 Task: Find out the meaning of "PITI" in the real estate glossary.
Action: Mouse moved to (621, 251)
Screenshot: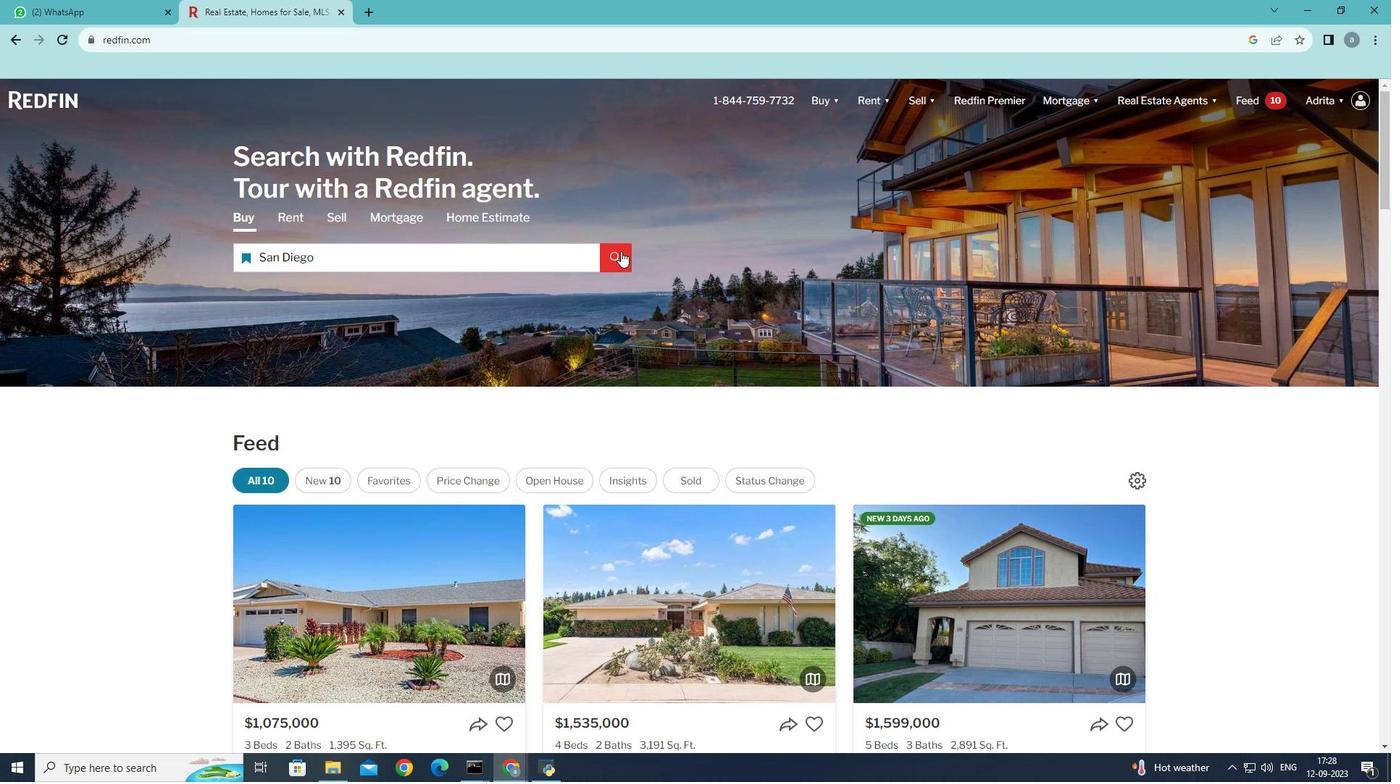 
Action: Mouse pressed left at (621, 251)
Screenshot: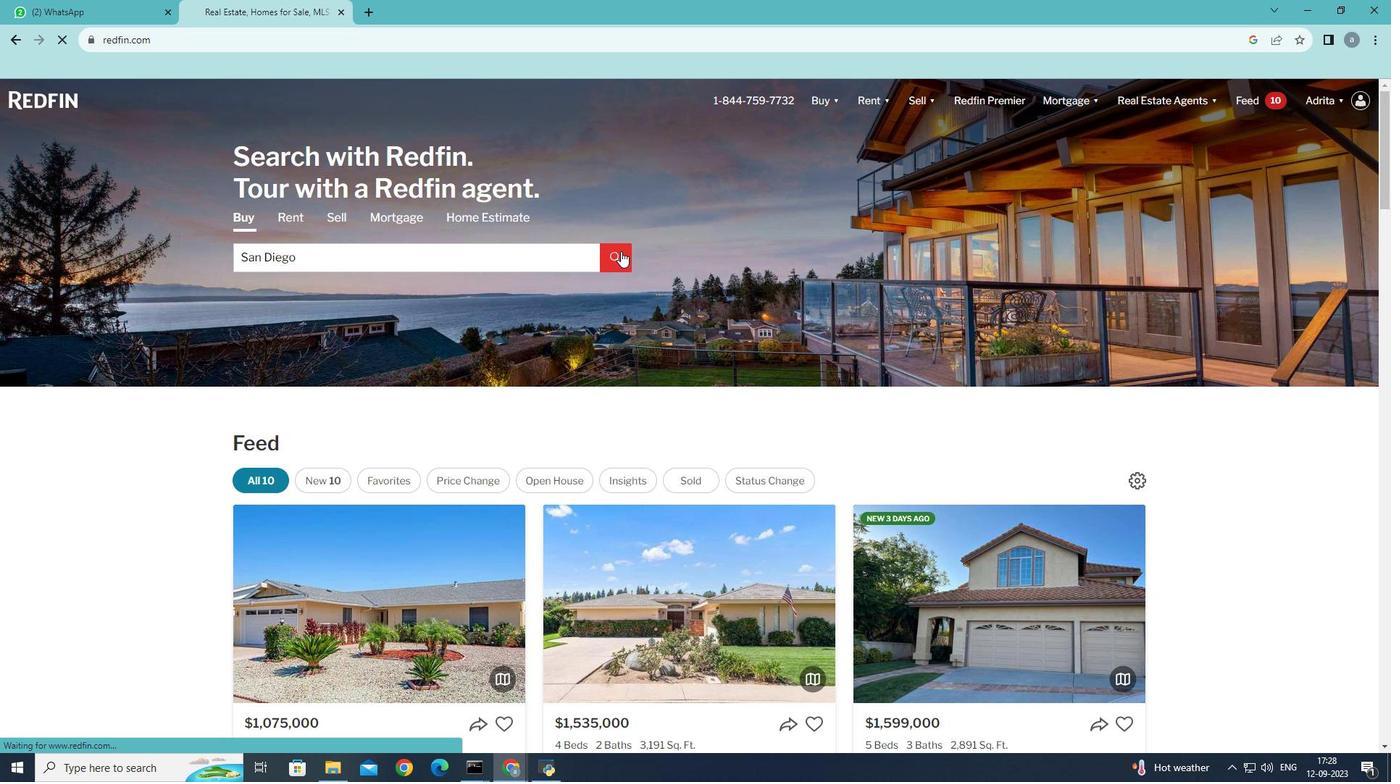 
Action: Mouse moved to (880, 210)
Screenshot: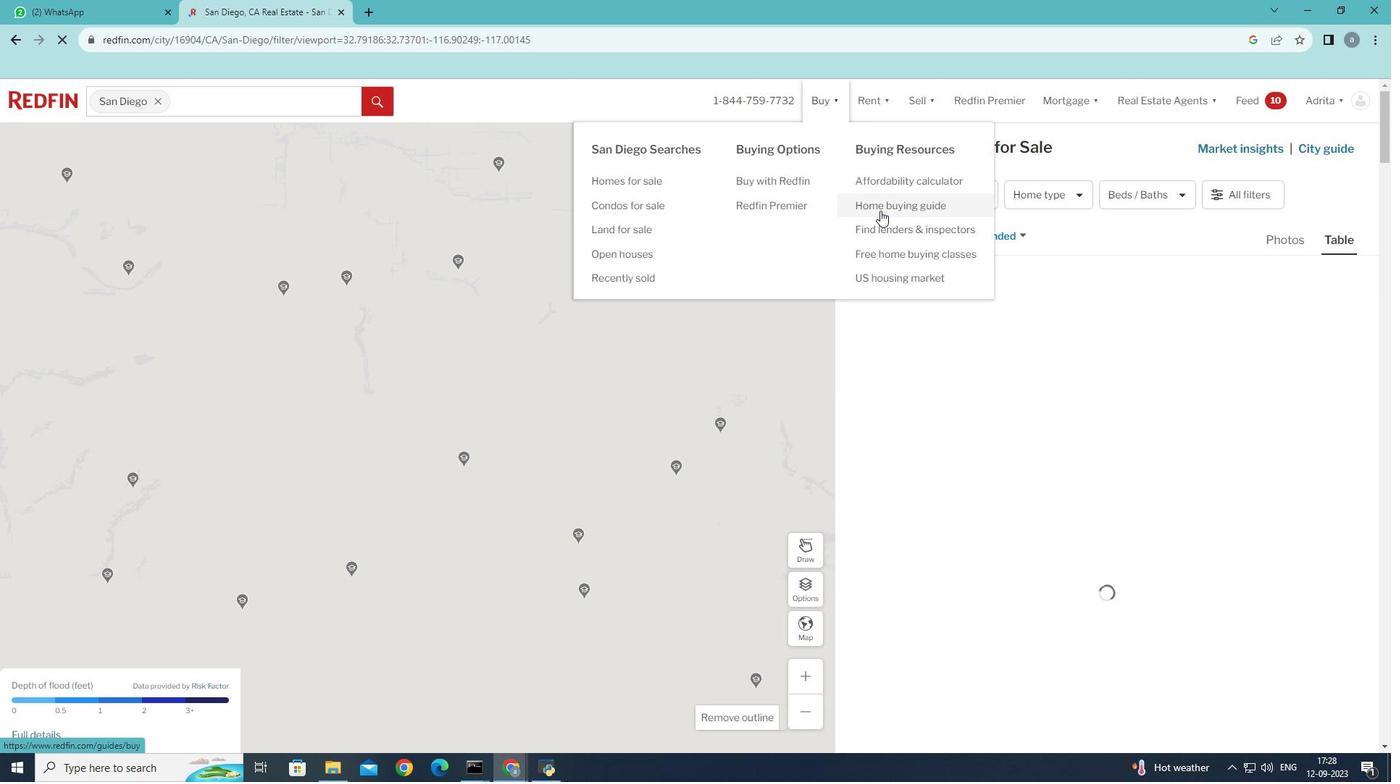 
Action: Mouse pressed left at (880, 210)
Screenshot: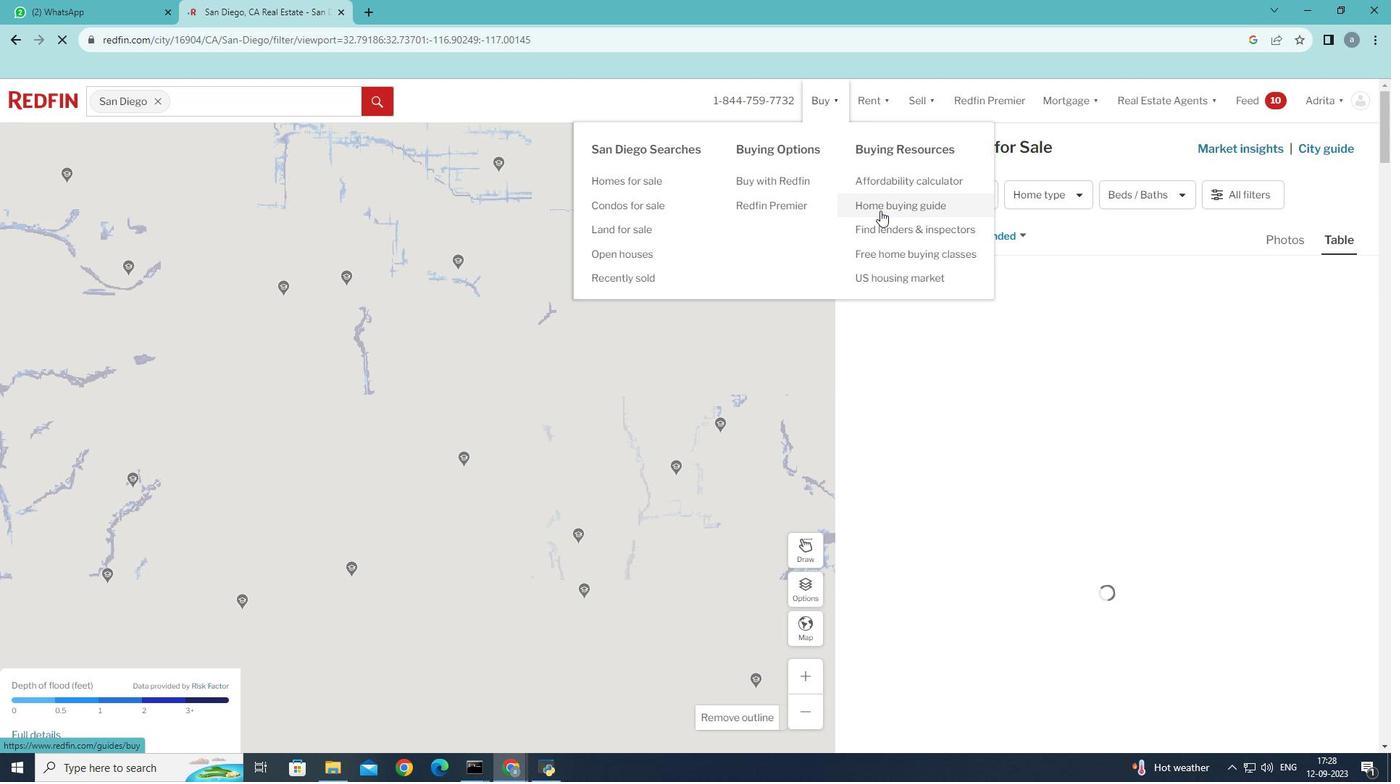 
Action: Mouse moved to (610, 318)
Screenshot: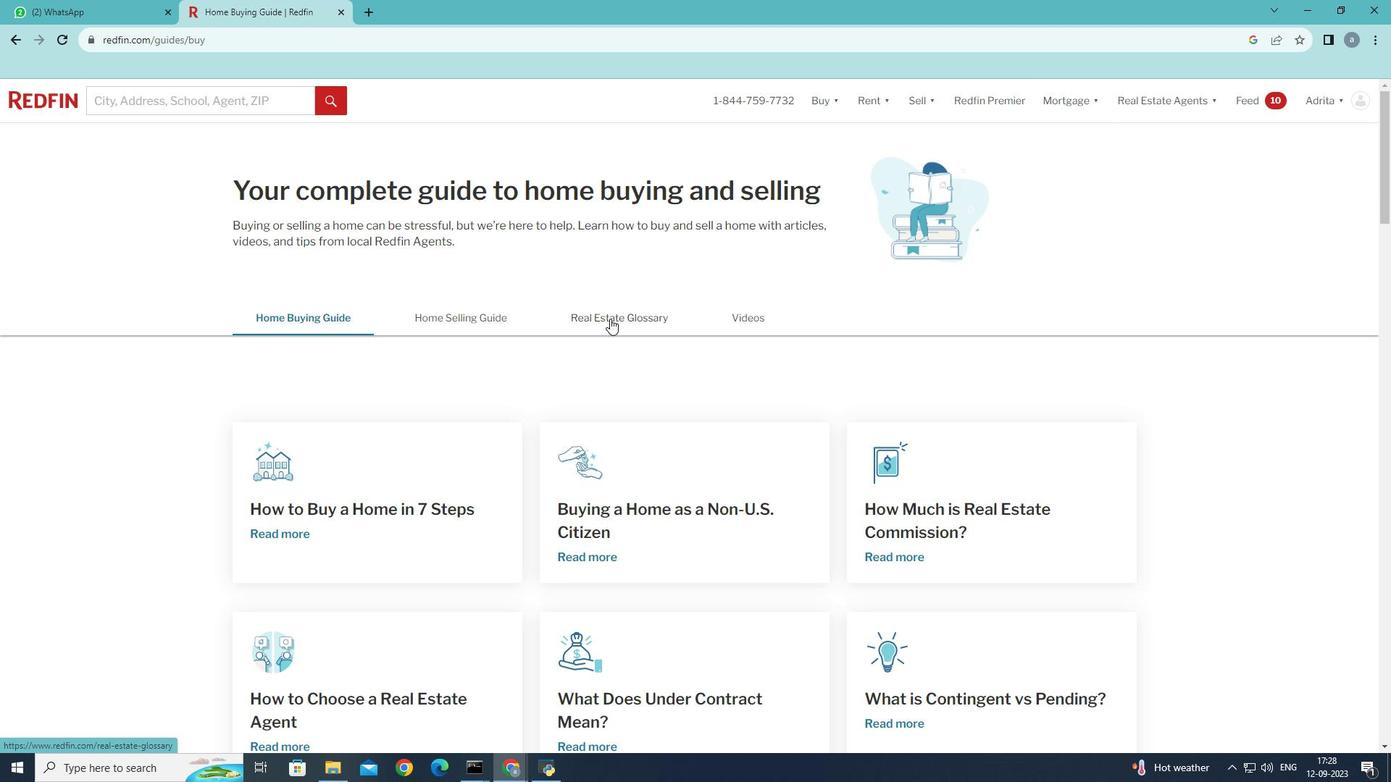 
Action: Mouse pressed left at (610, 318)
Screenshot: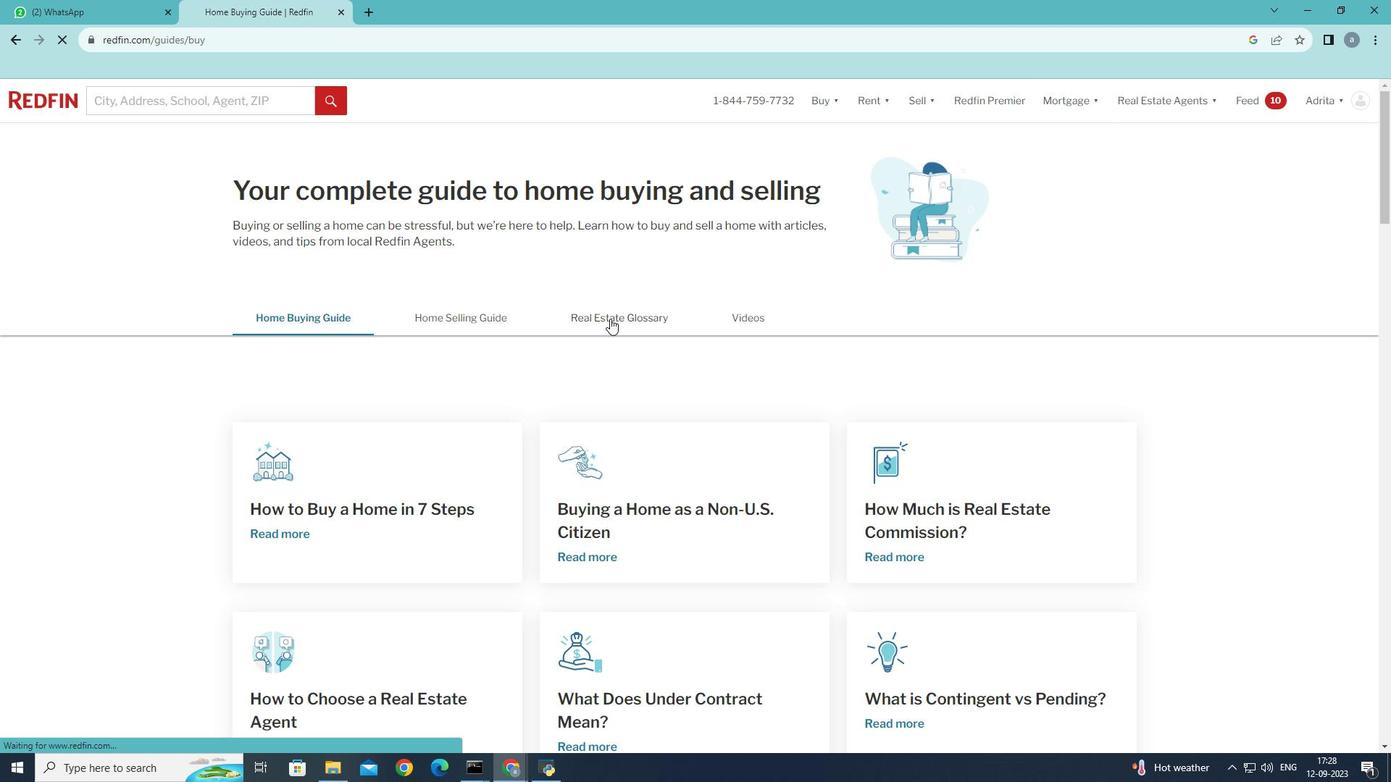 
Action: Mouse moved to (497, 539)
Screenshot: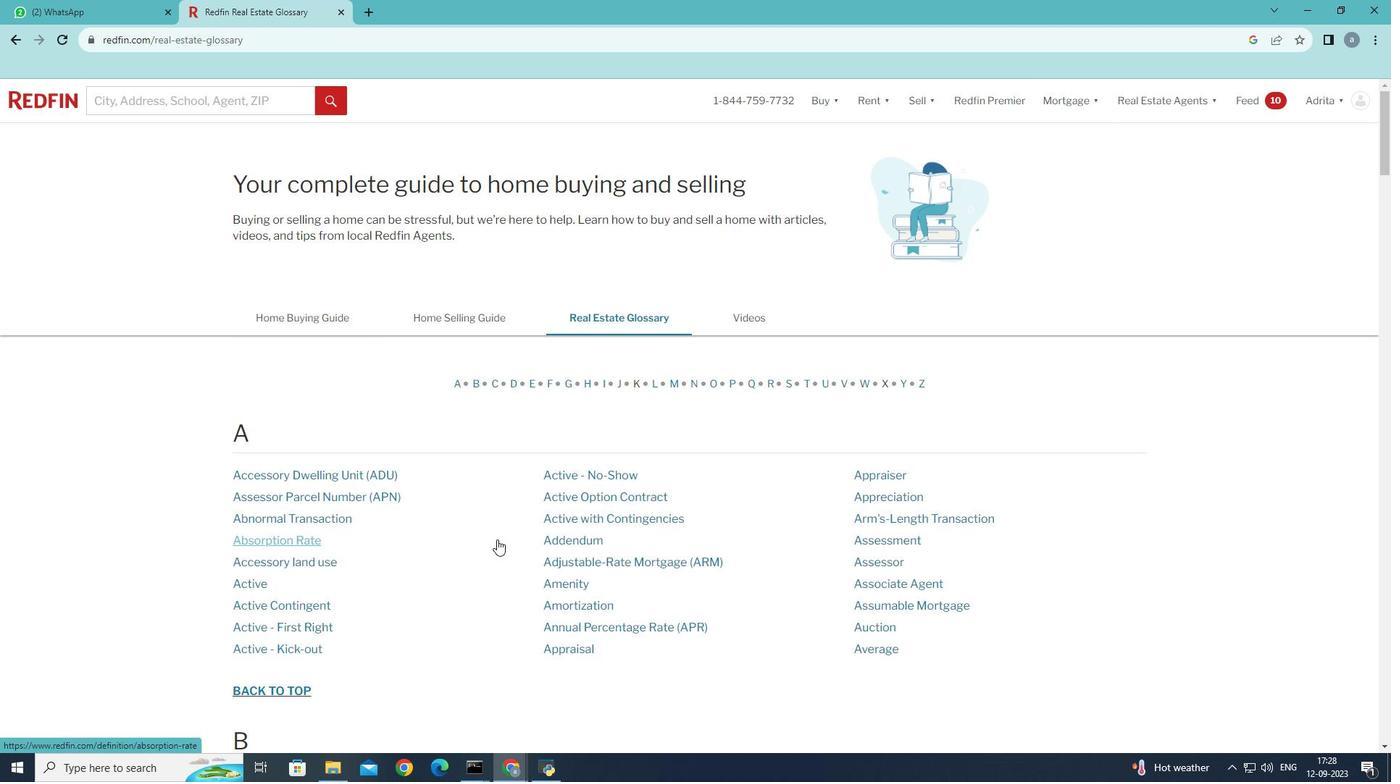 
Action: Mouse scrolled (497, 539) with delta (0, 0)
Screenshot: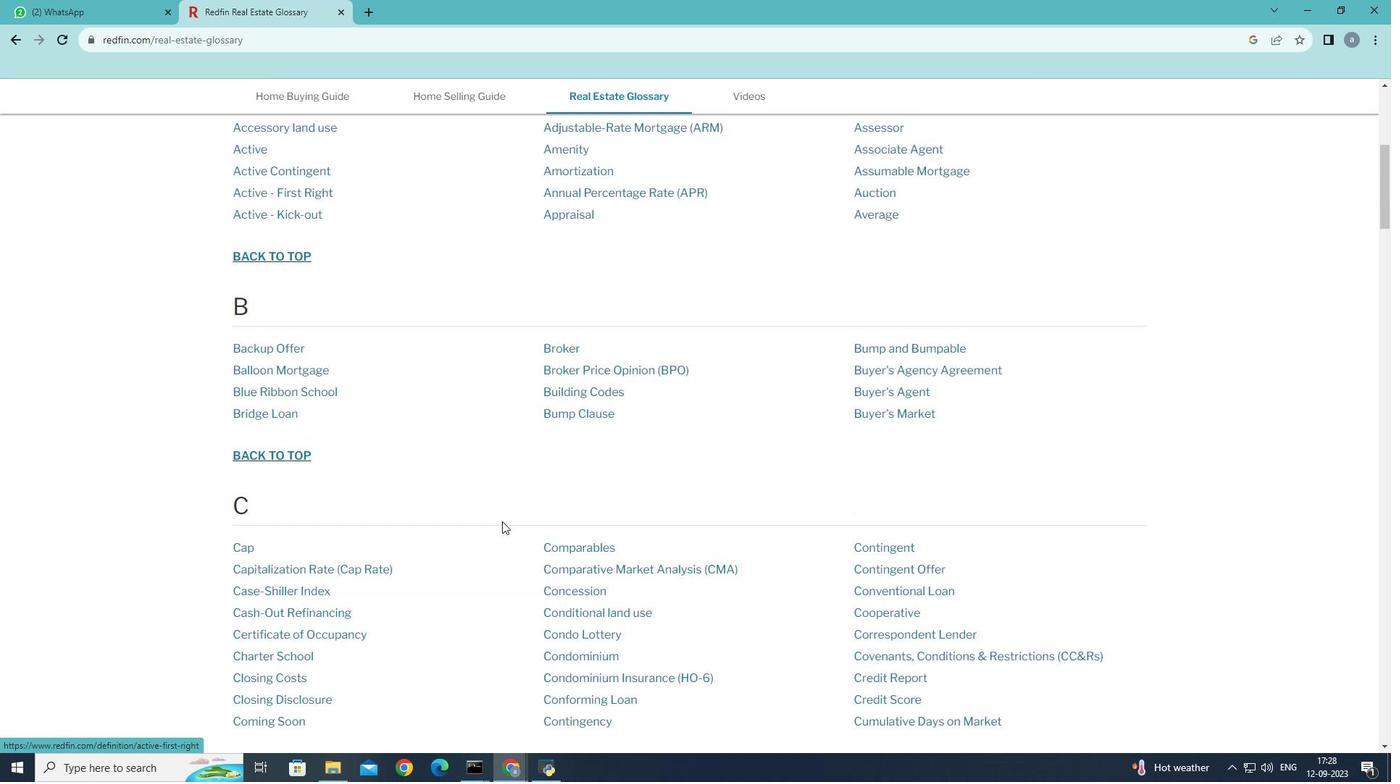 
Action: Mouse scrolled (497, 539) with delta (0, 0)
Screenshot: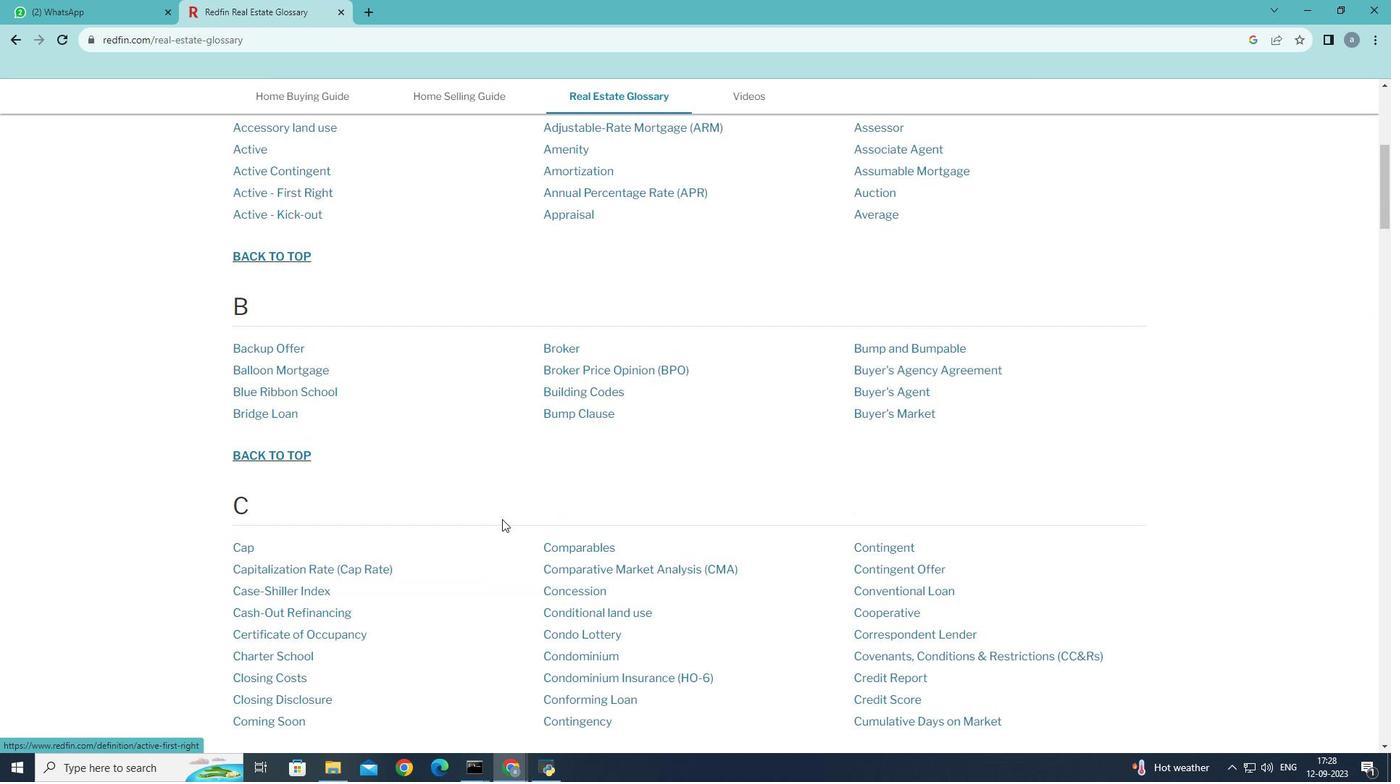 
Action: Mouse scrolled (497, 539) with delta (0, 0)
Screenshot: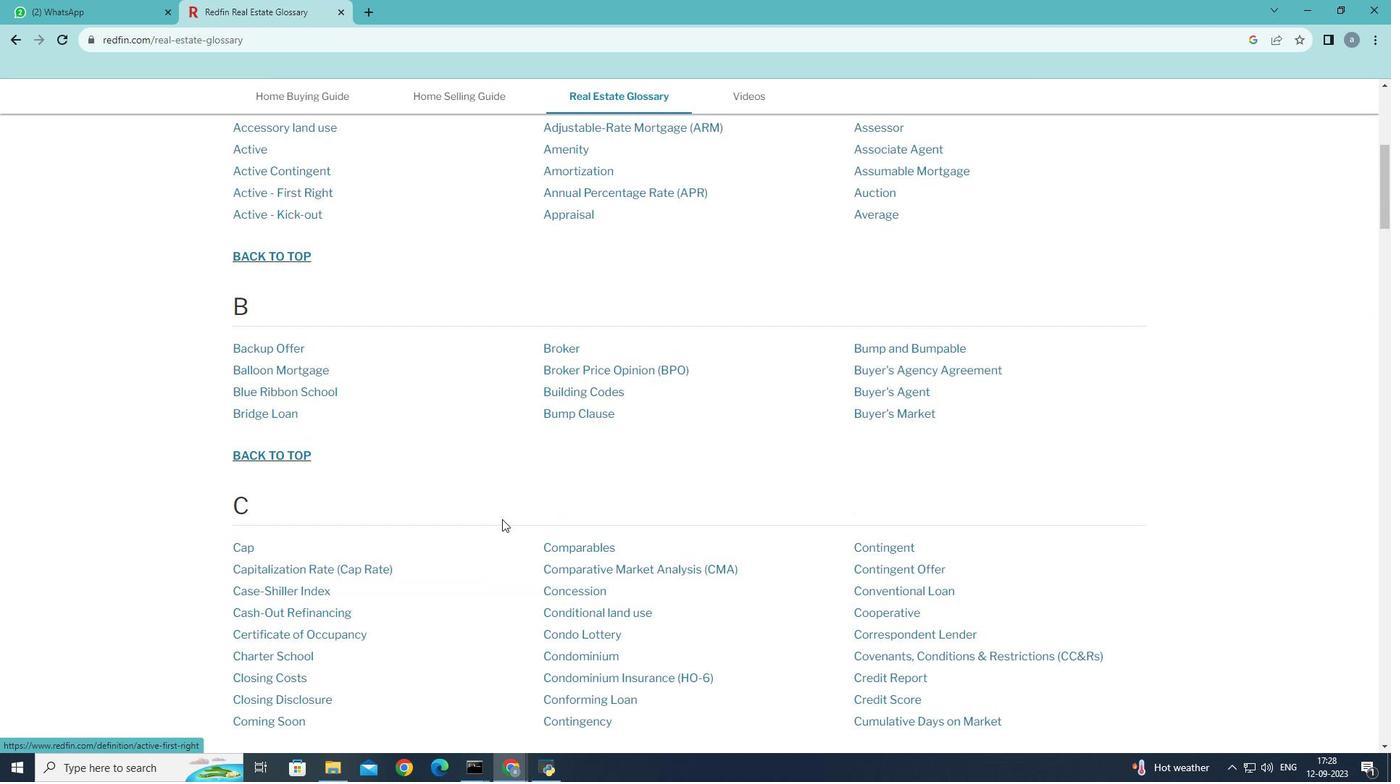 
Action: Mouse scrolled (497, 539) with delta (0, 0)
Screenshot: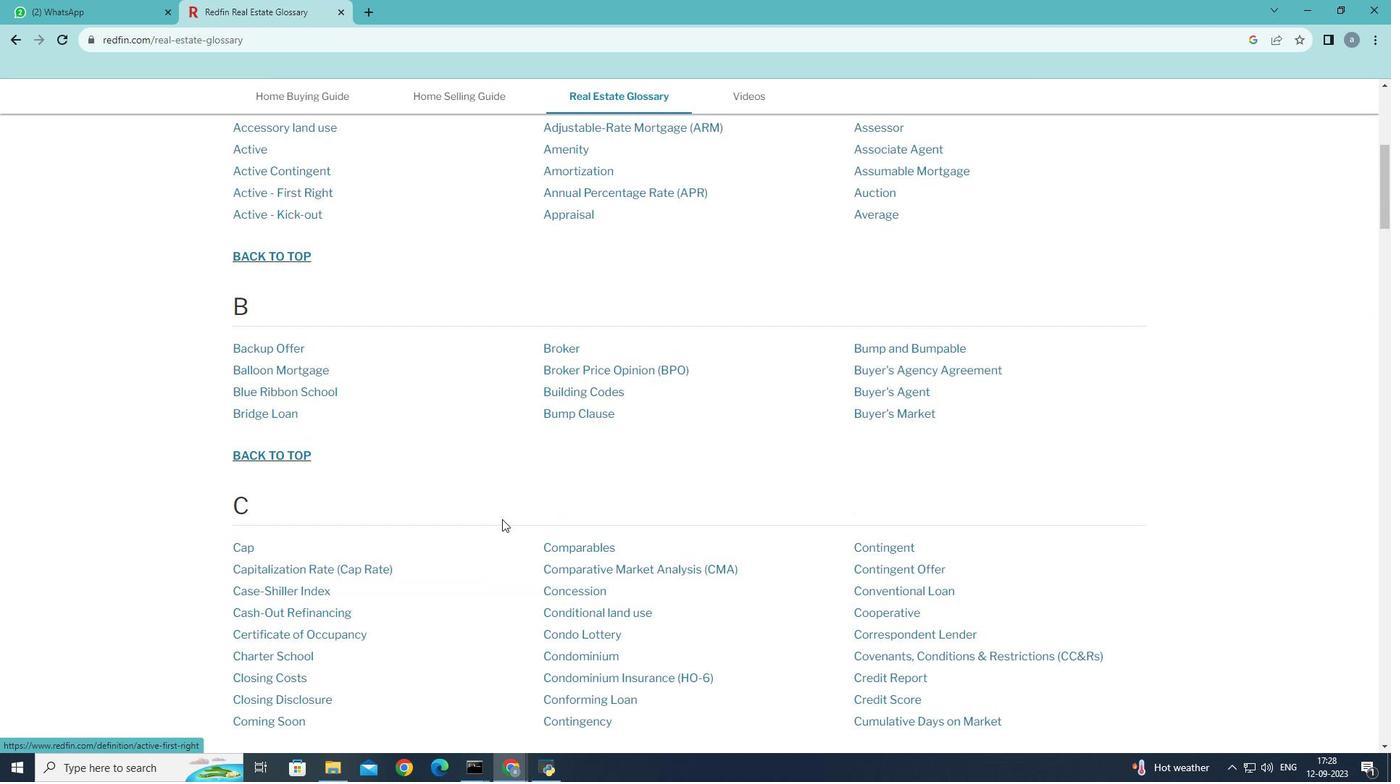 
Action: Mouse moved to (496, 539)
Screenshot: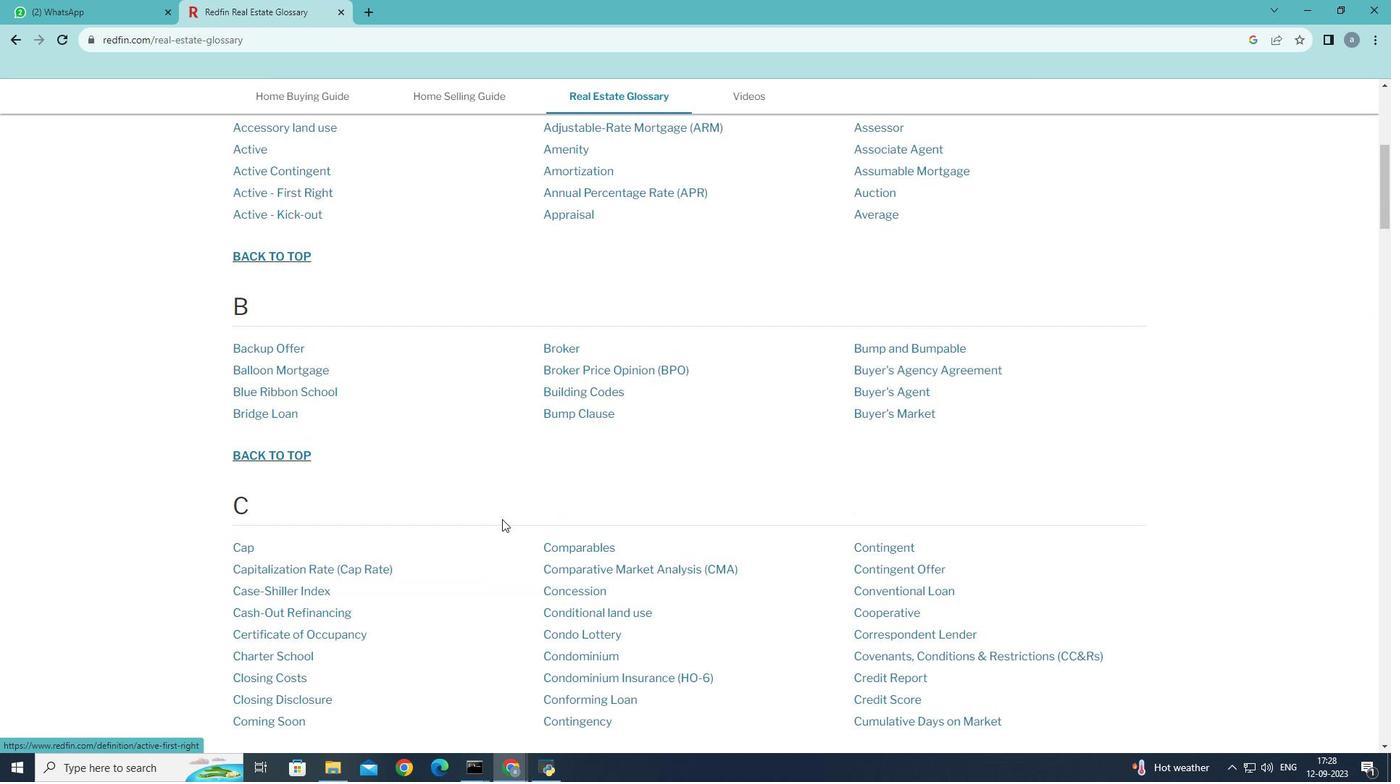 
Action: Mouse scrolled (496, 538) with delta (0, 0)
Screenshot: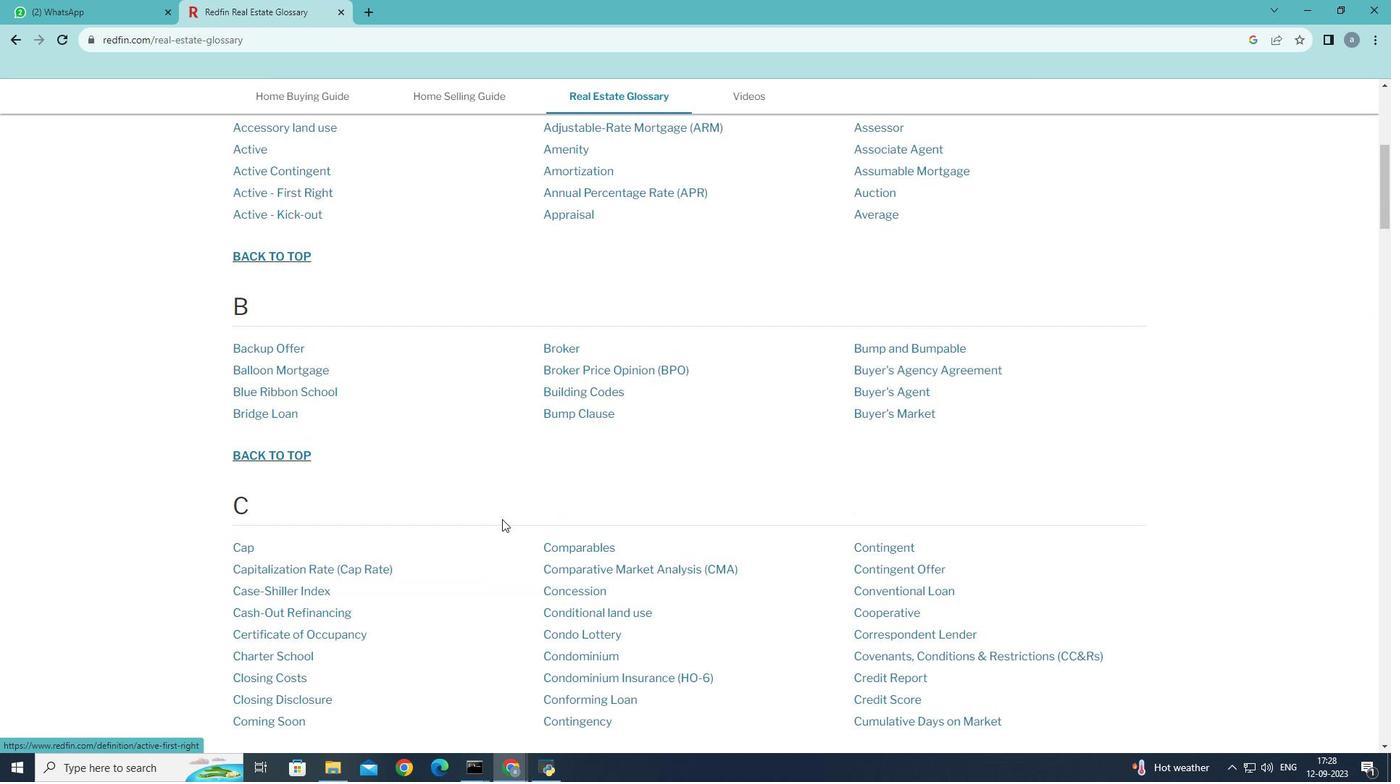 
Action: Mouse moved to (499, 537)
Screenshot: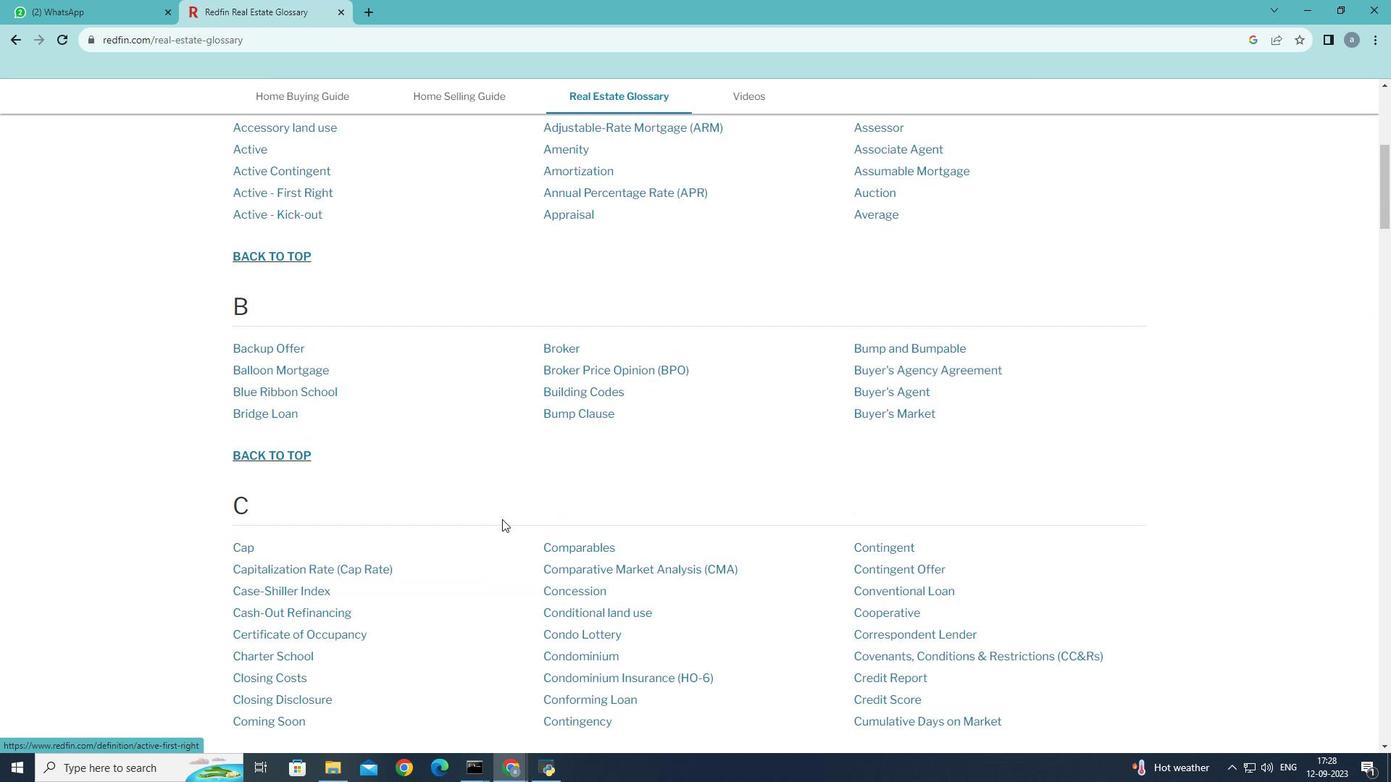 
Action: Mouse scrolled (499, 536) with delta (0, 0)
Screenshot: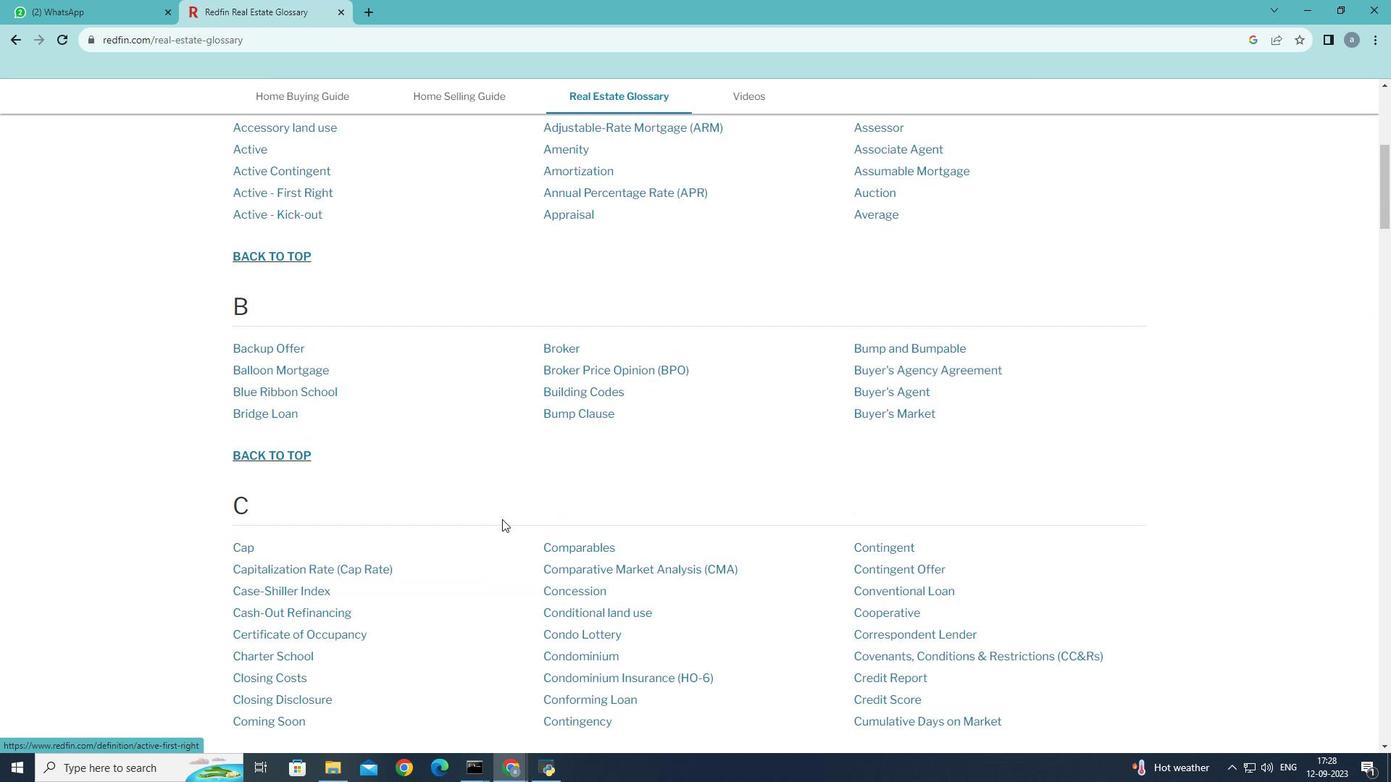 
Action: Mouse moved to (502, 519)
Screenshot: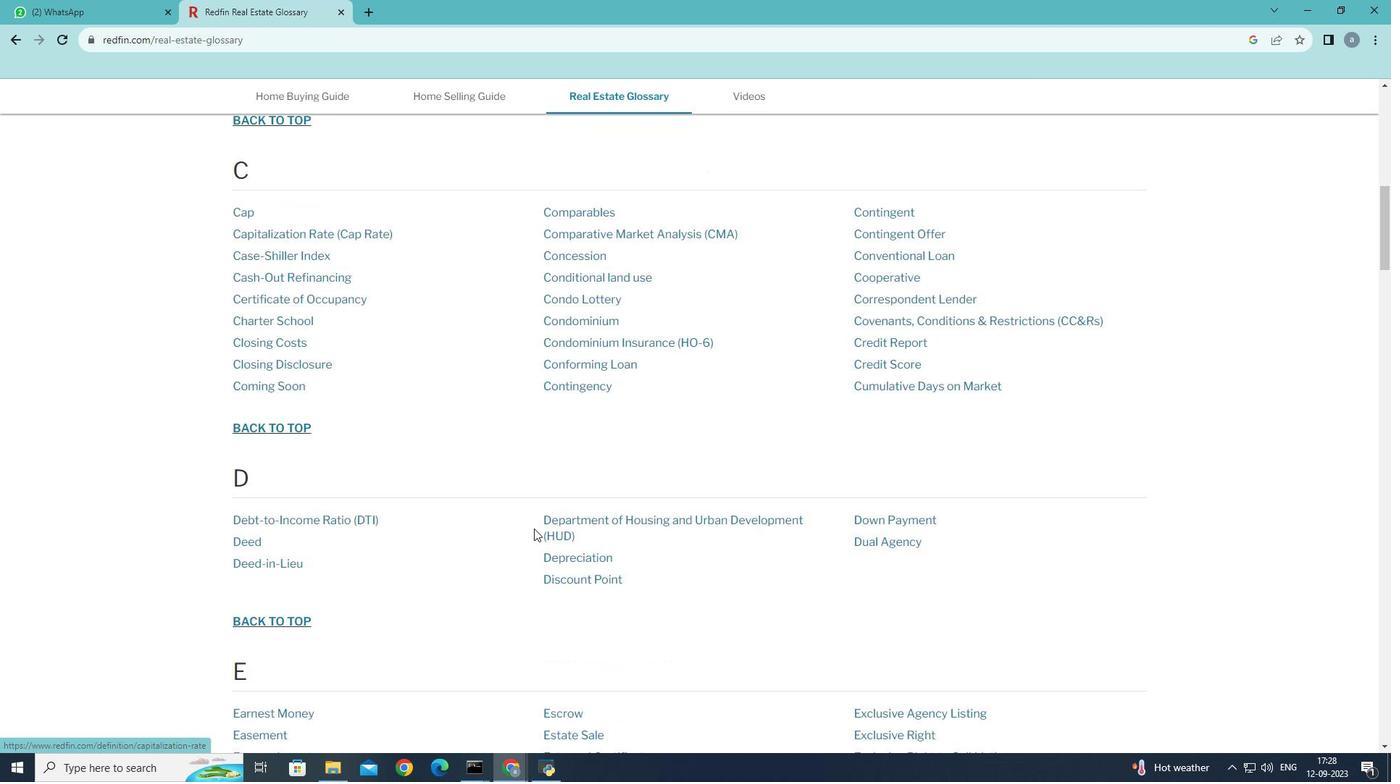 
Action: Mouse scrolled (502, 518) with delta (0, 0)
Screenshot: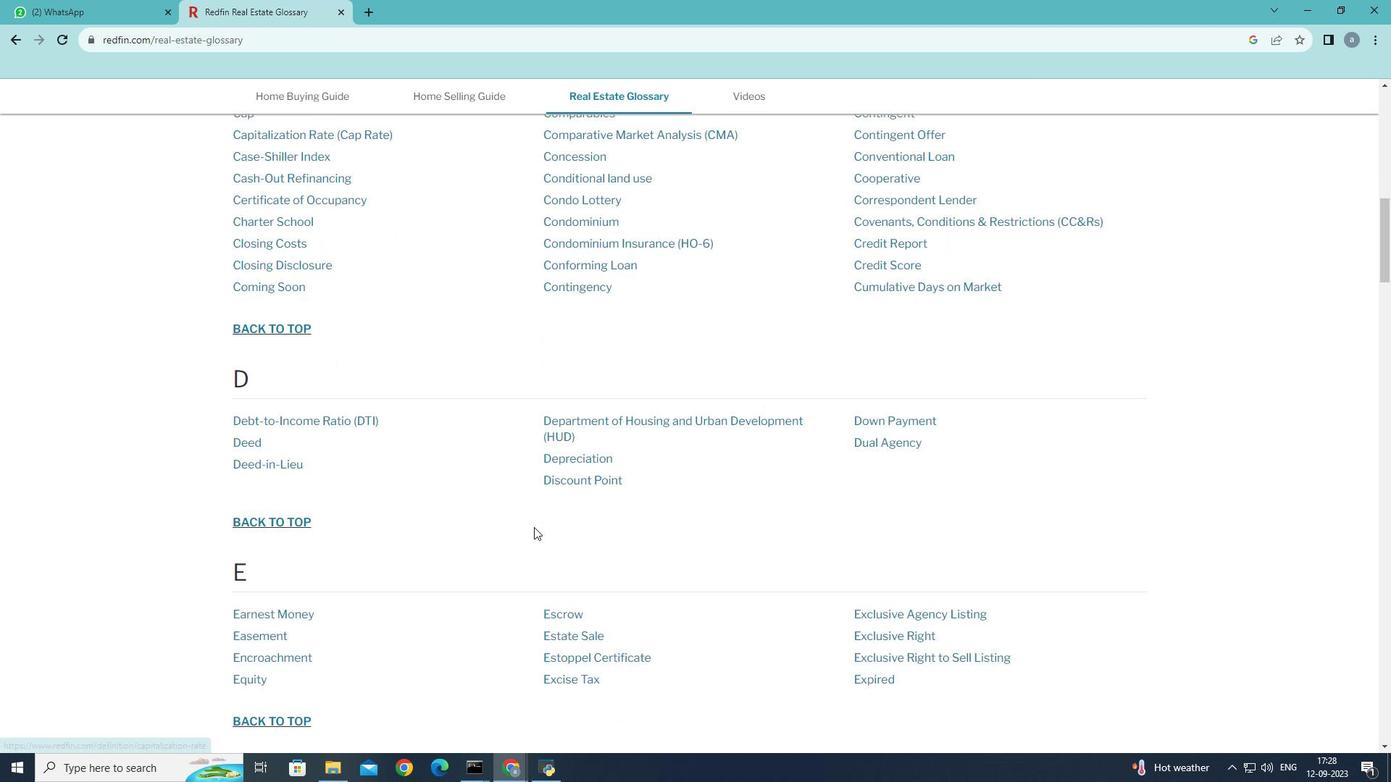 
Action: Mouse moved to (507, 519)
Screenshot: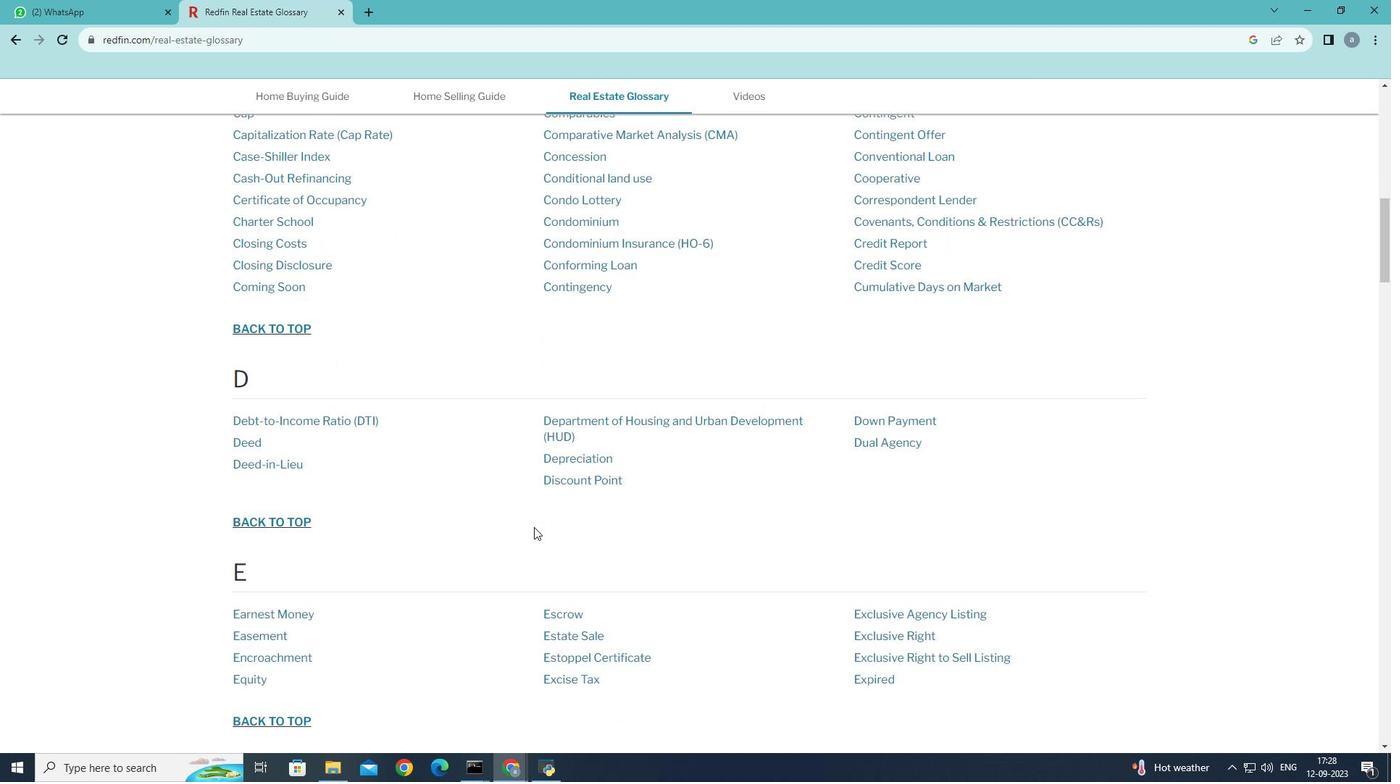 
Action: Mouse scrolled (507, 518) with delta (0, 0)
Screenshot: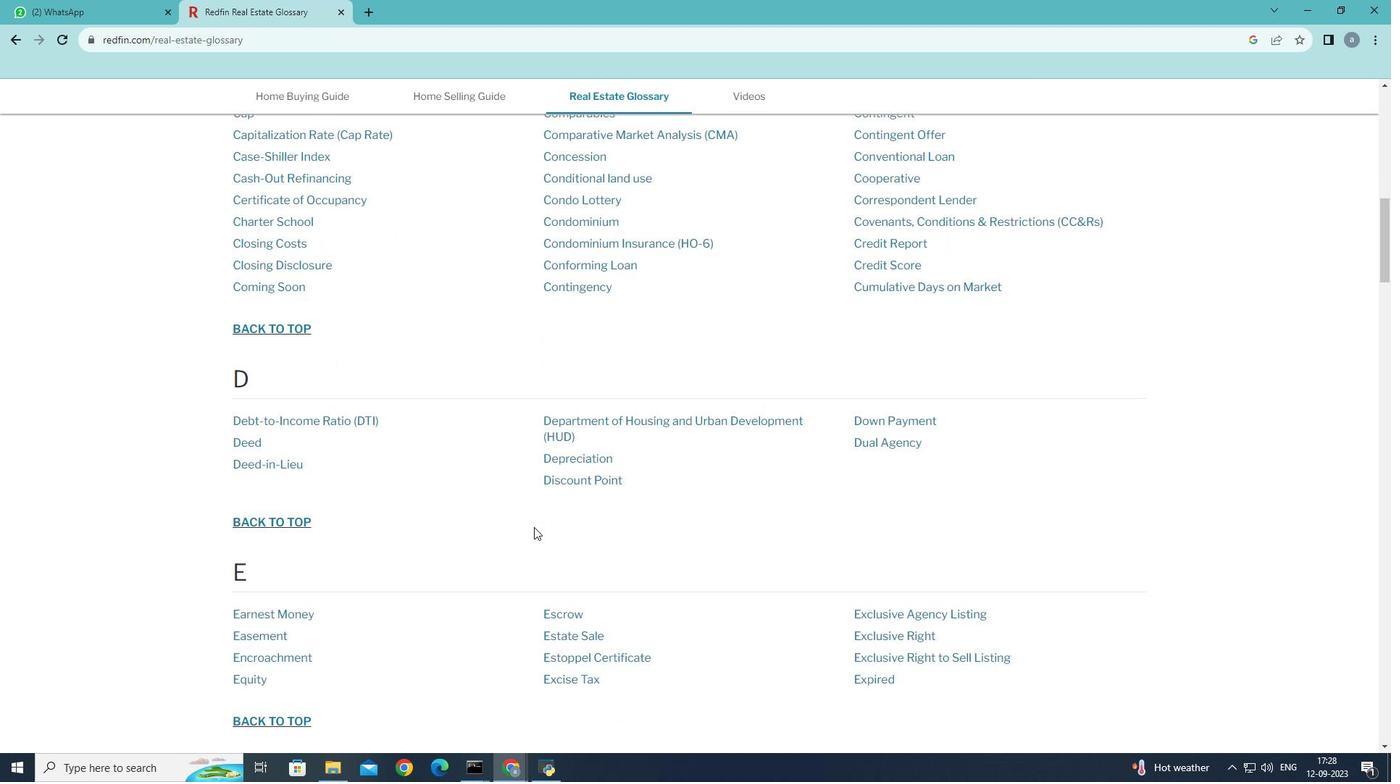 
Action: Mouse moved to (512, 522)
Screenshot: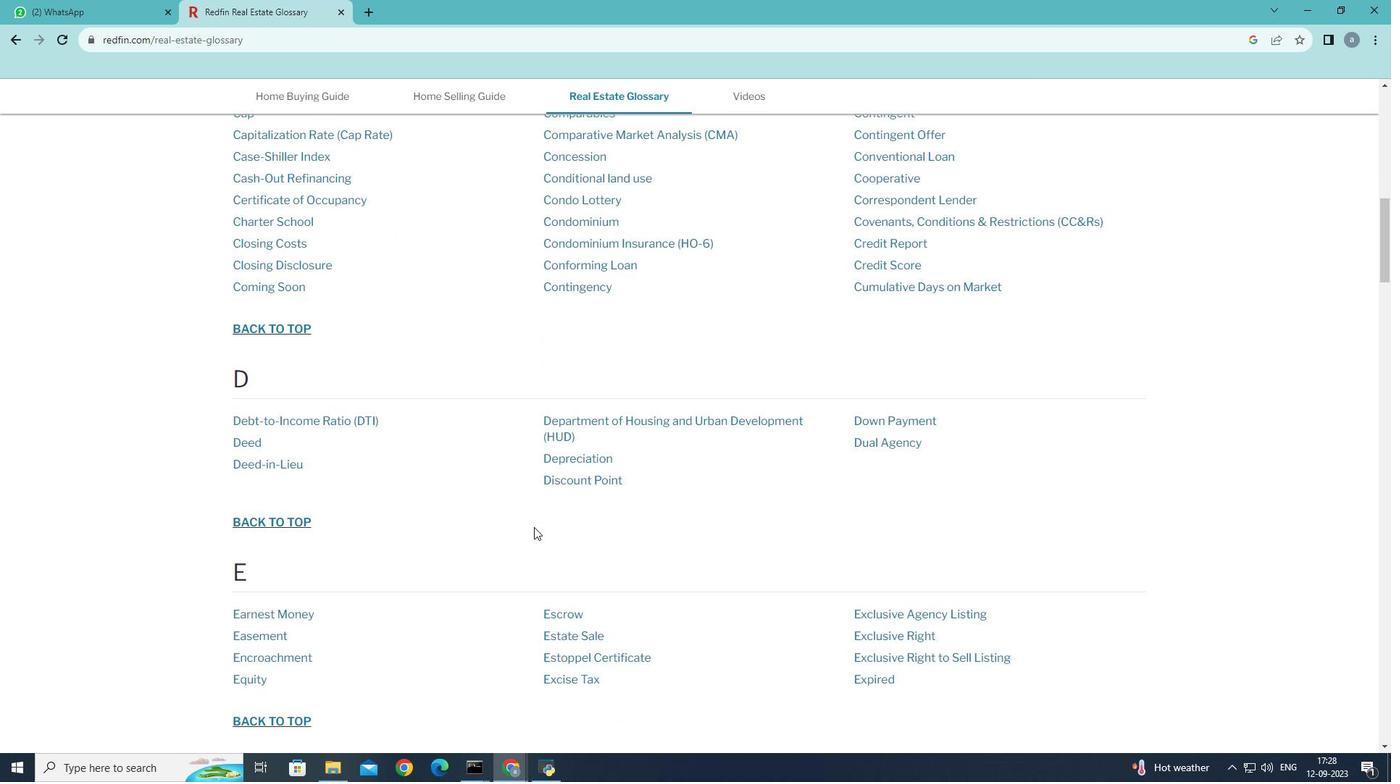 
Action: Mouse scrolled (512, 521) with delta (0, 0)
Screenshot: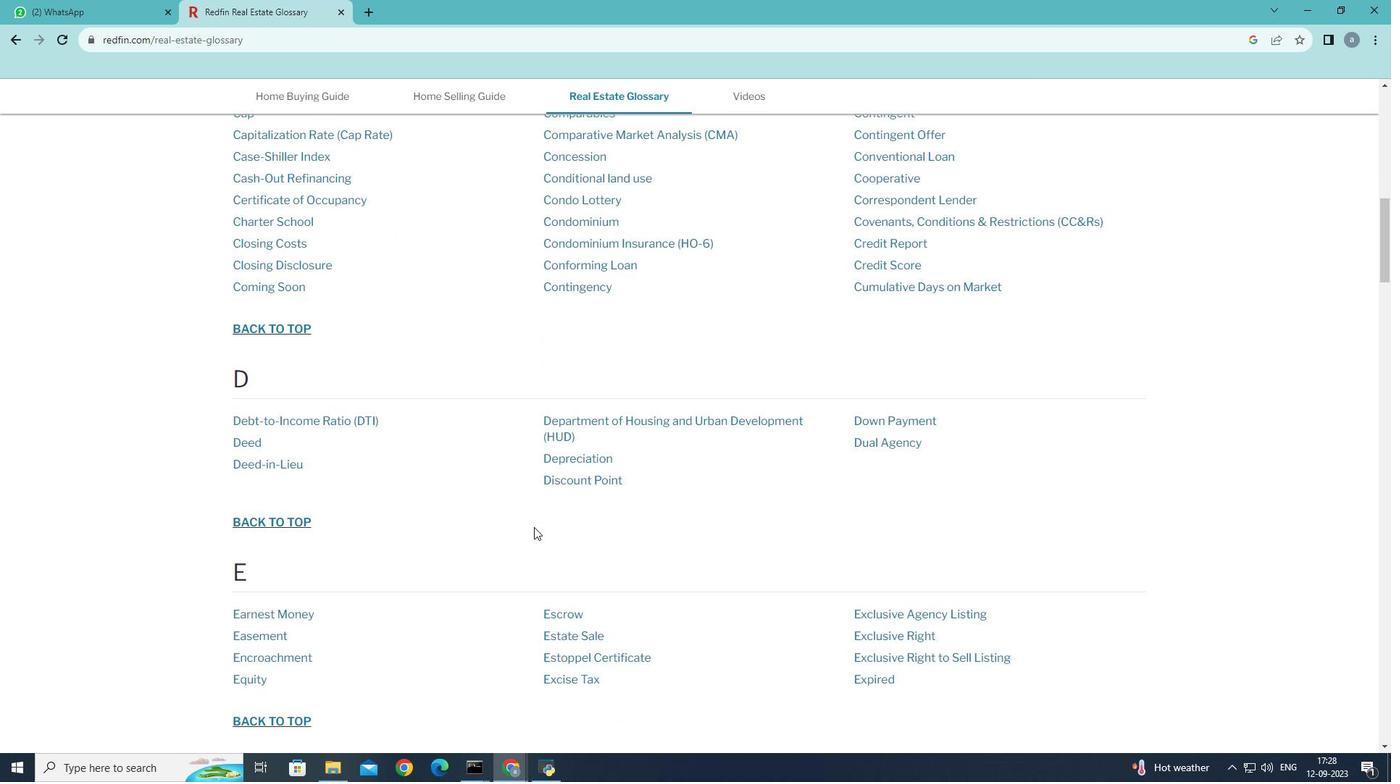 
Action: Mouse moved to (513, 523)
Screenshot: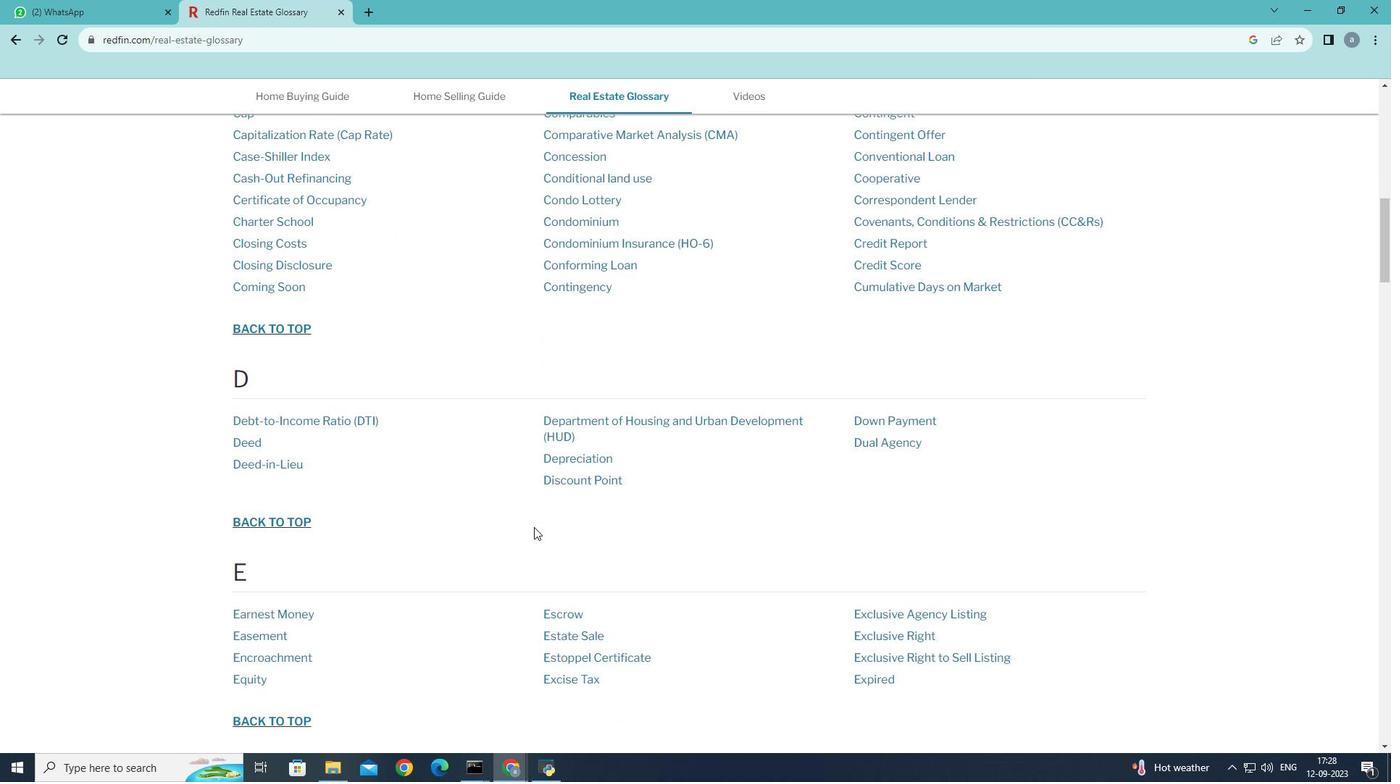 
Action: Mouse scrolled (513, 522) with delta (0, 0)
Screenshot: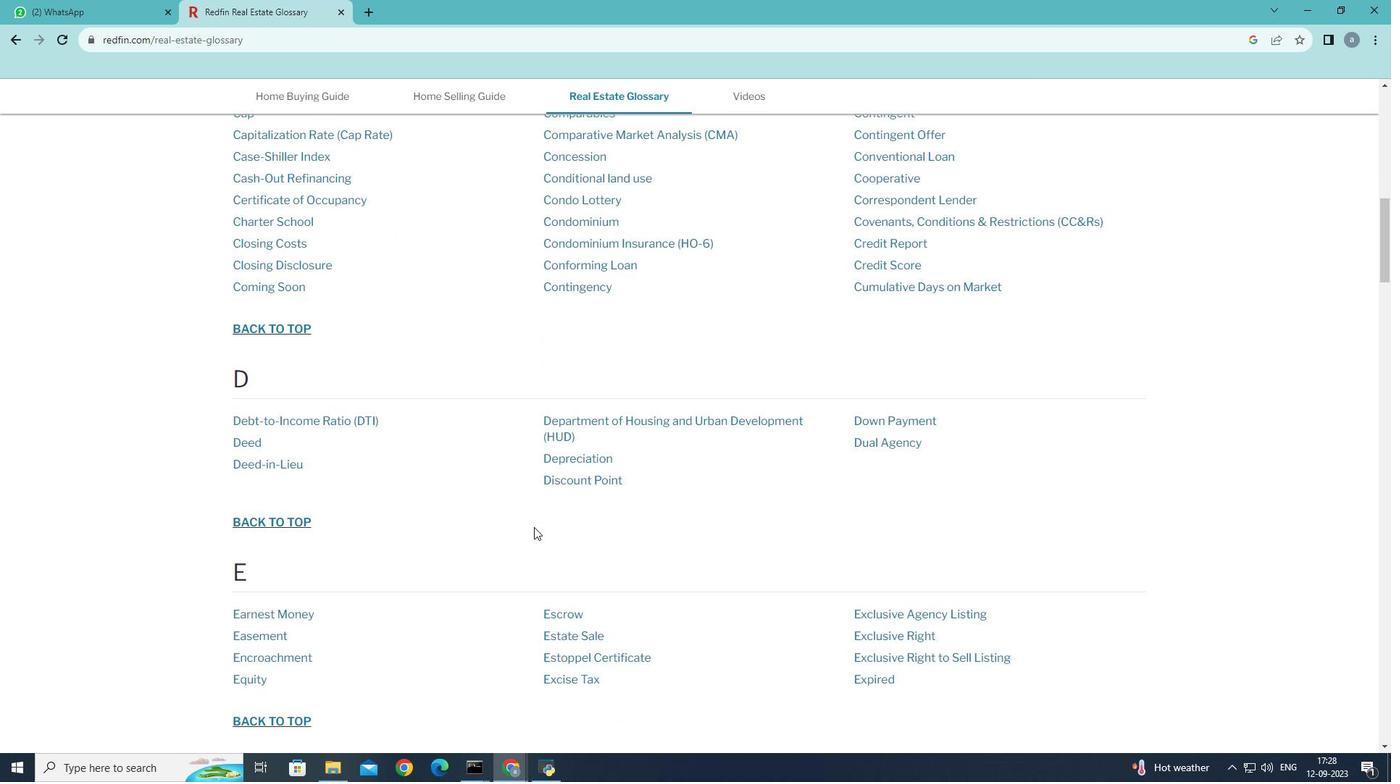 
Action: Mouse moved to (518, 523)
Screenshot: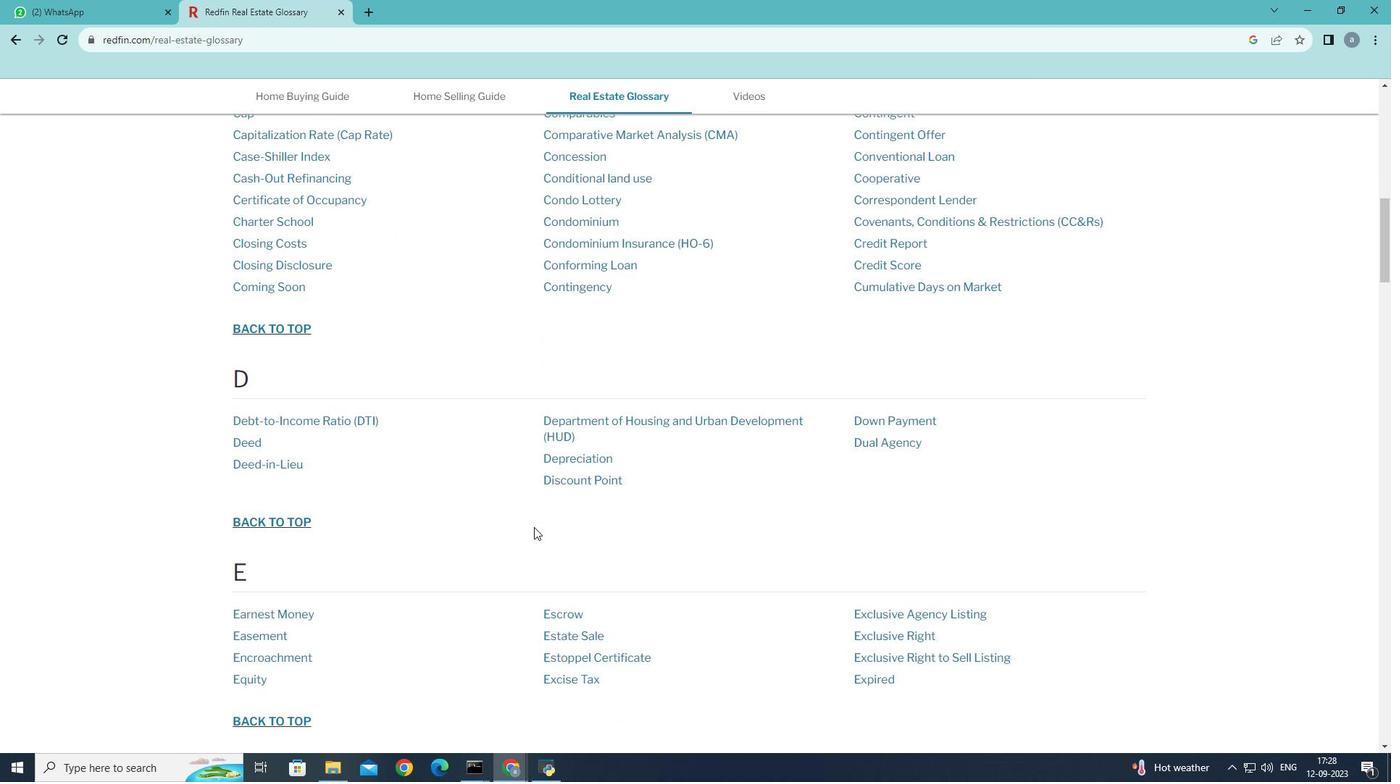 
Action: Mouse scrolled (518, 523) with delta (0, 0)
Screenshot: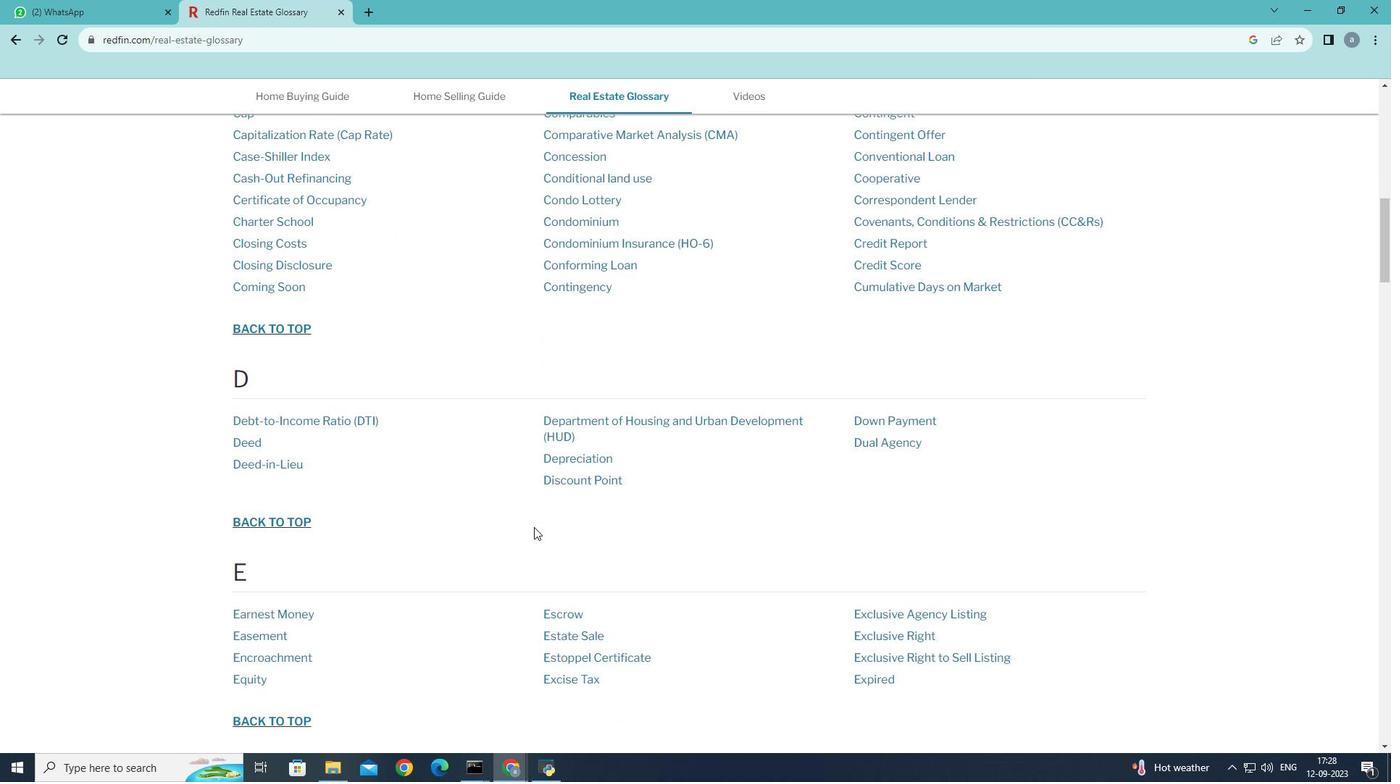 
Action: Mouse moved to (521, 523)
Screenshot: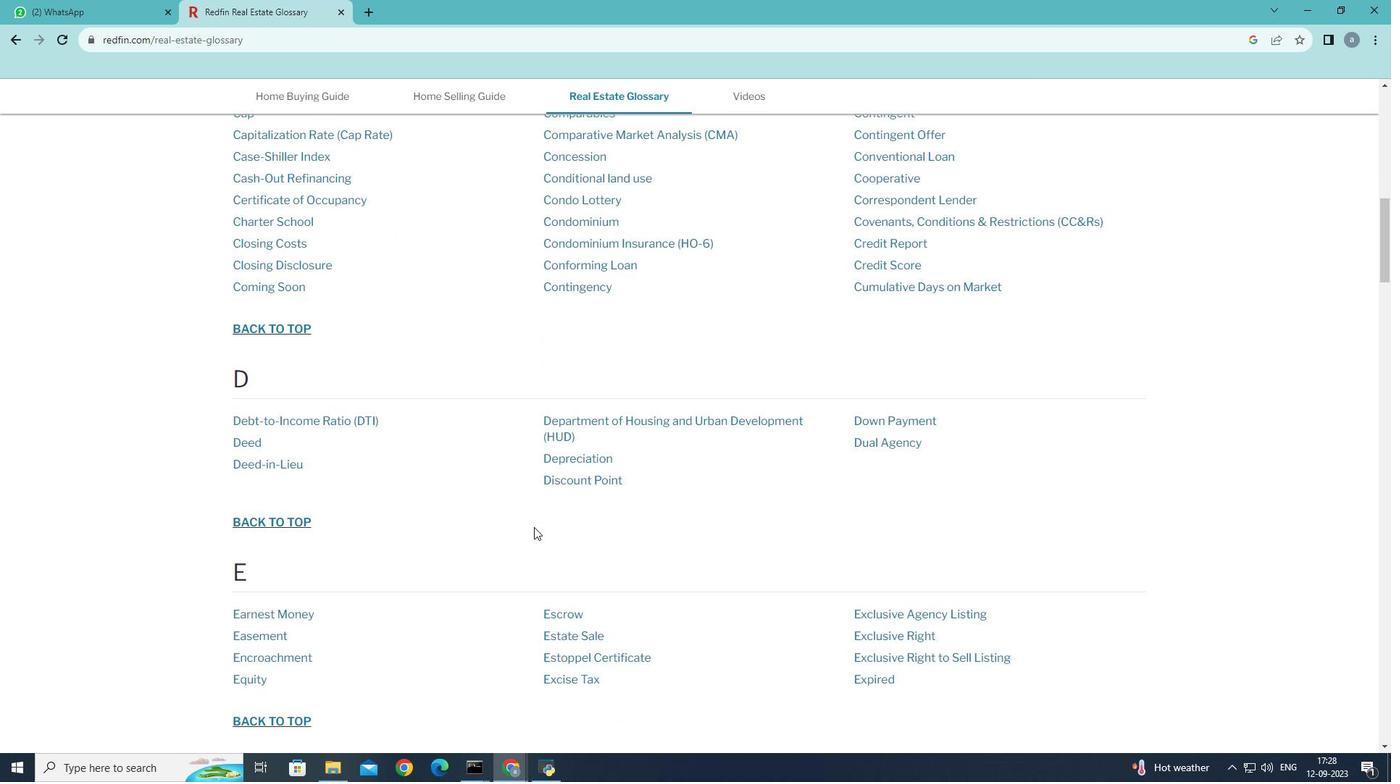 
Action: Mouse scrolled (521, 523) with delta (0, 0)
Screenshot: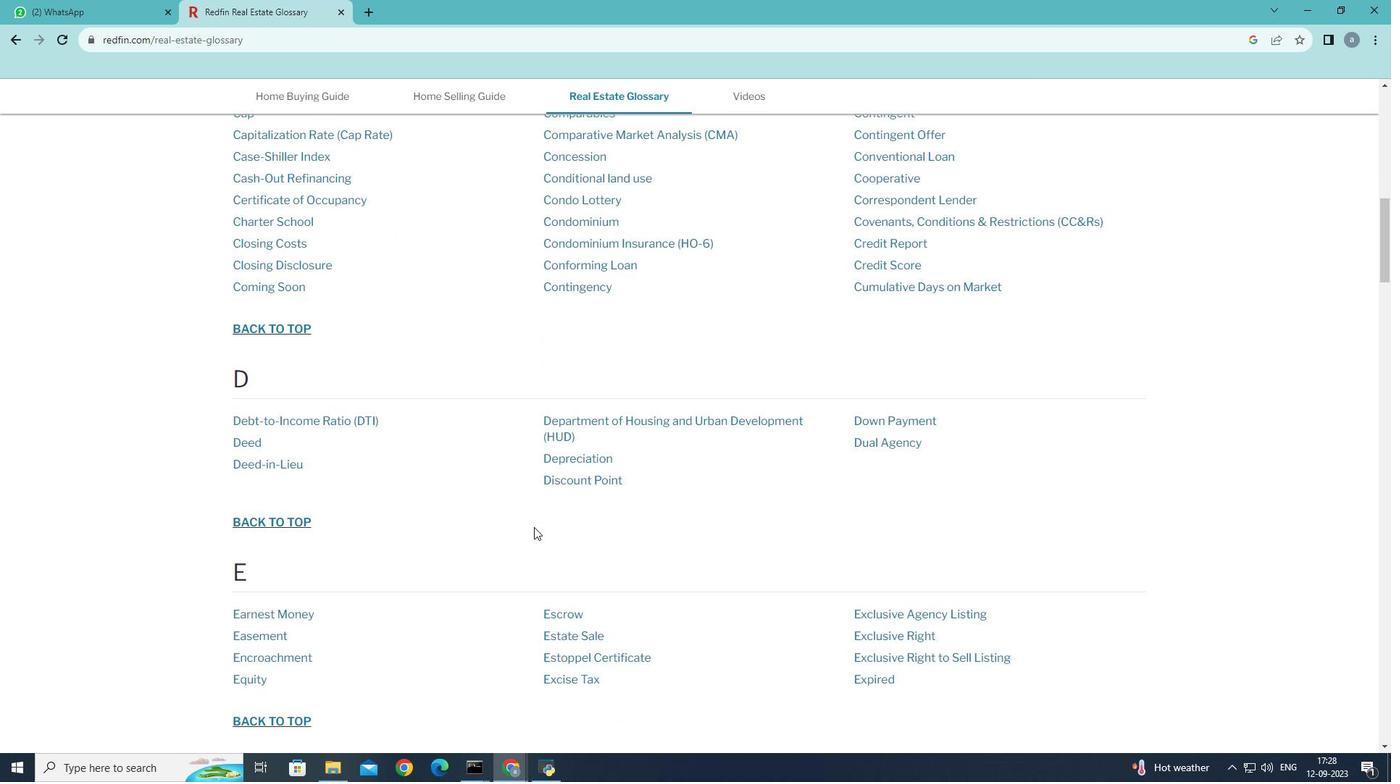 
Action: Mouse moved to (534, 527)
Screenshot: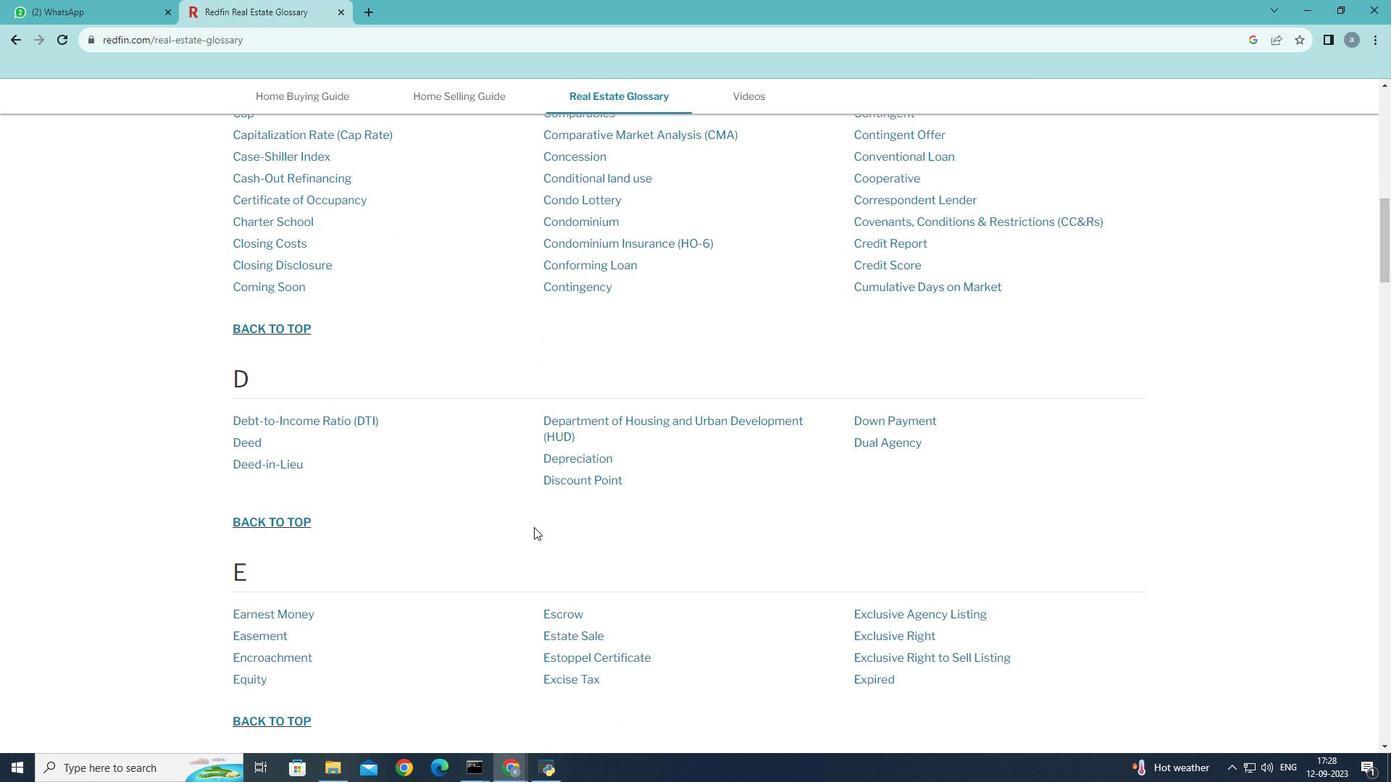 
Action: Mouse scrolled (534, 526) with delta (0, 0)
Screenshot: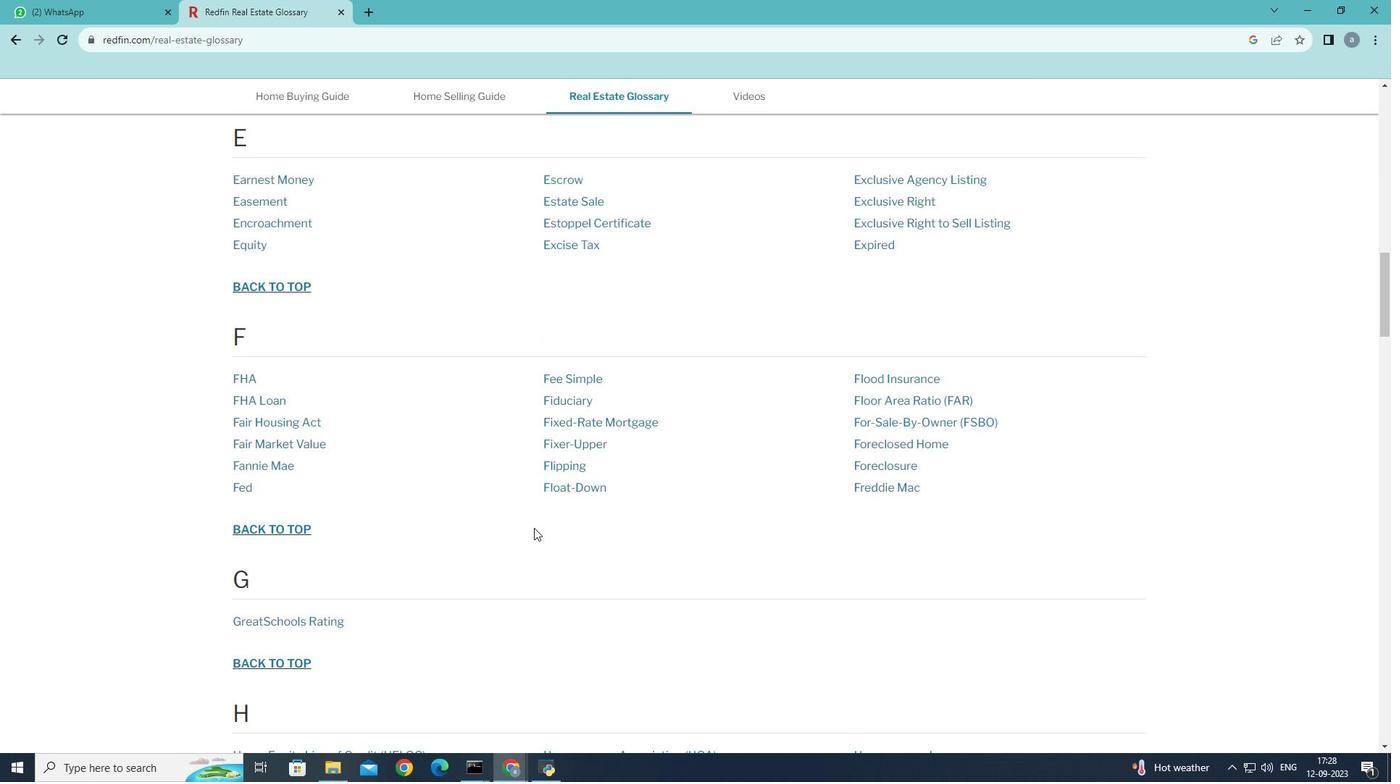 
Action: Mouse moved to (534, 527)
Screenshot: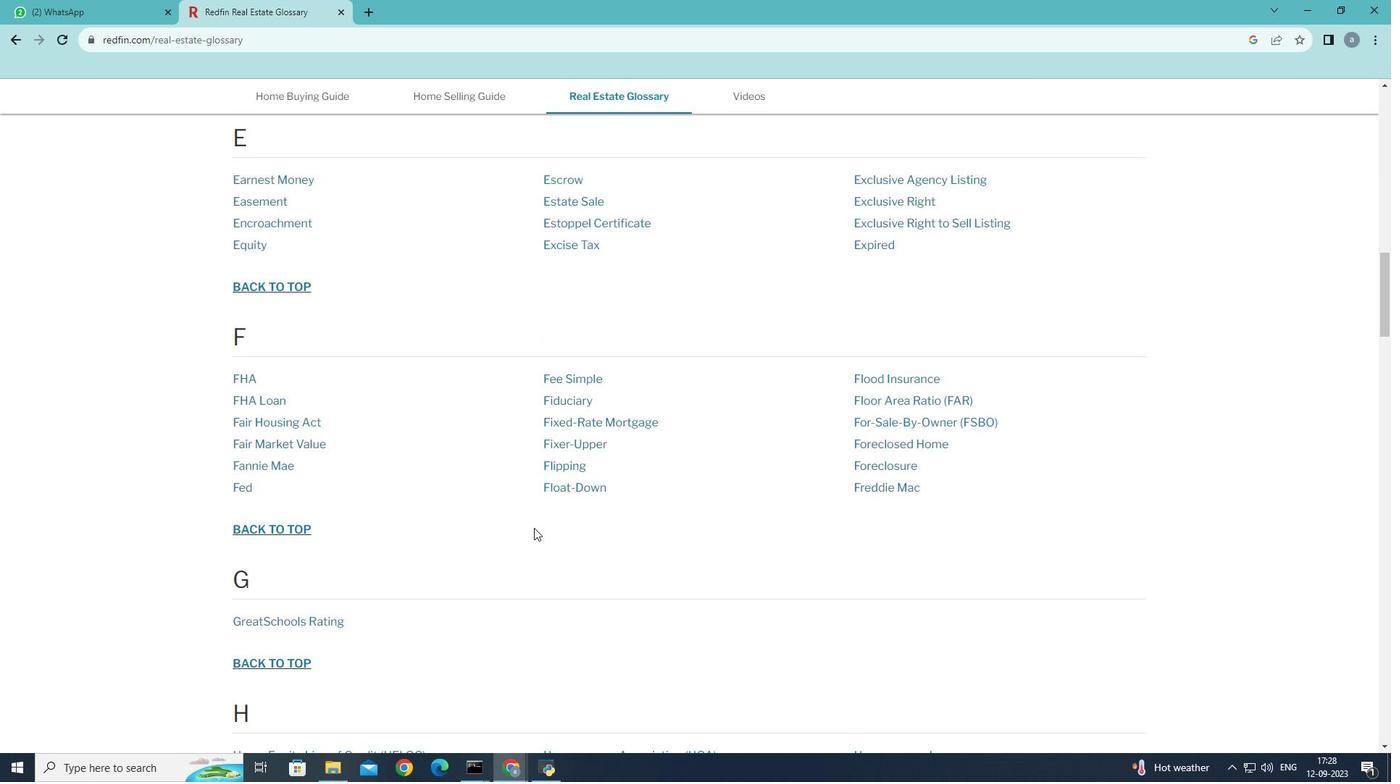 
Action: Mouse scrolled (534, 526) with delta (0, 0)
Screenshot: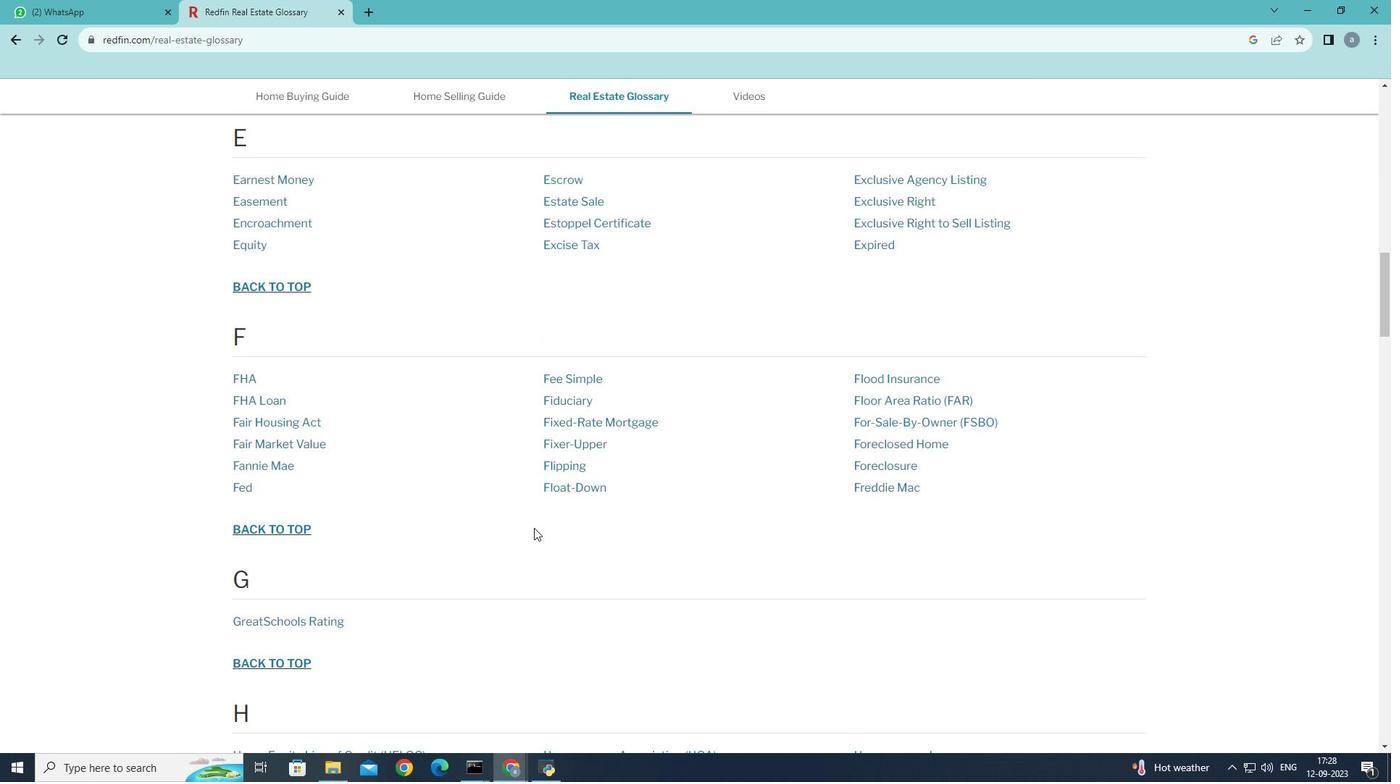 
Action: Mouse moved to (534, 528)
Screenshot: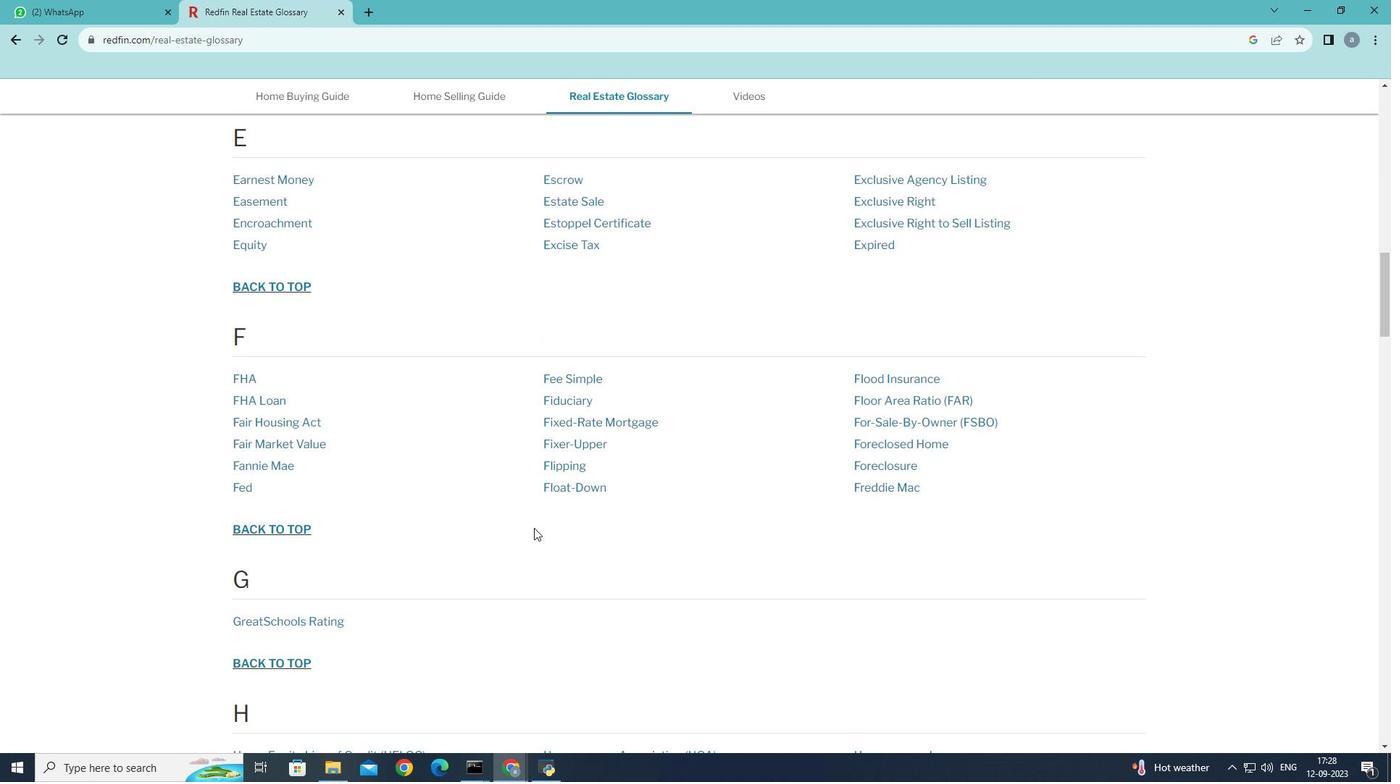 
Action: Mouse scrolled (534, 527) with delta (0, 0)
Screenshot: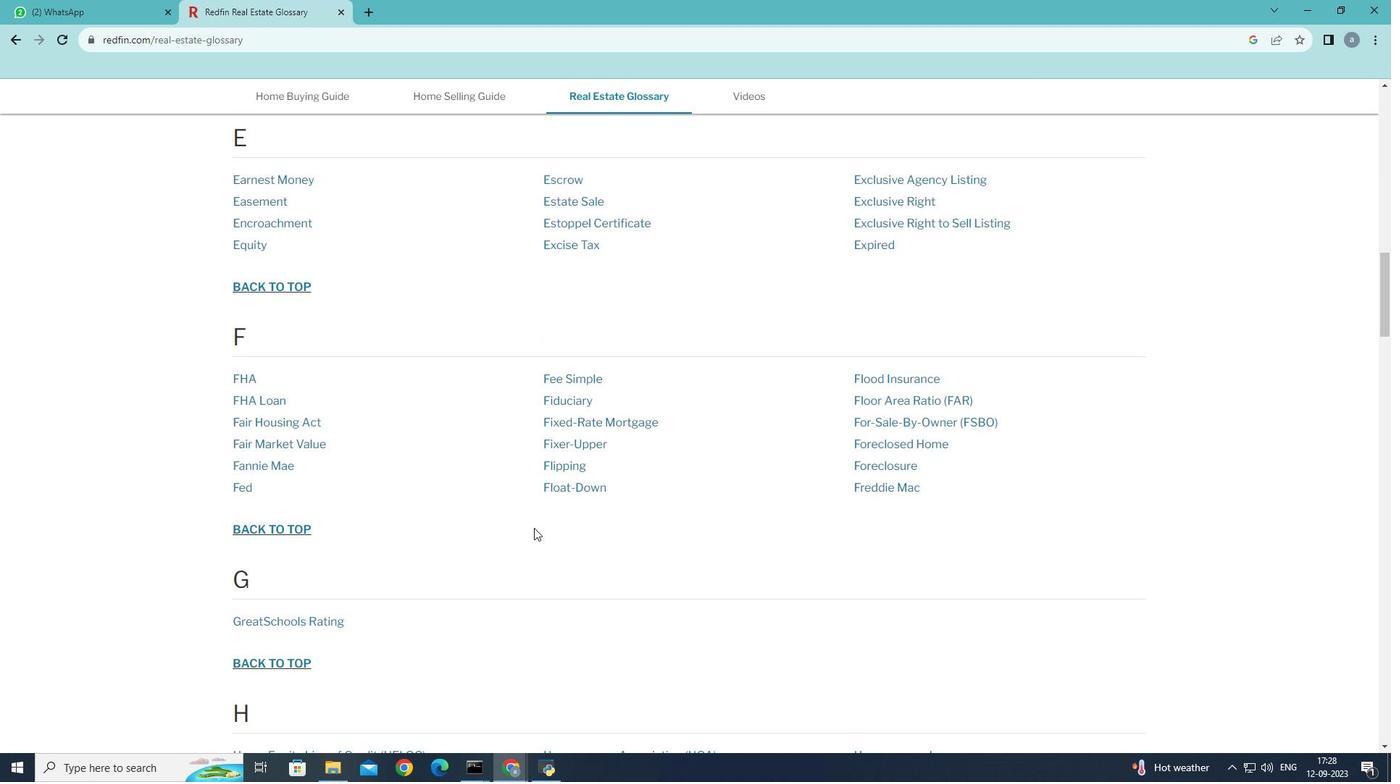 
Action: Mouse scrolled (534, 527) with delta (0, 0)
Screenshot: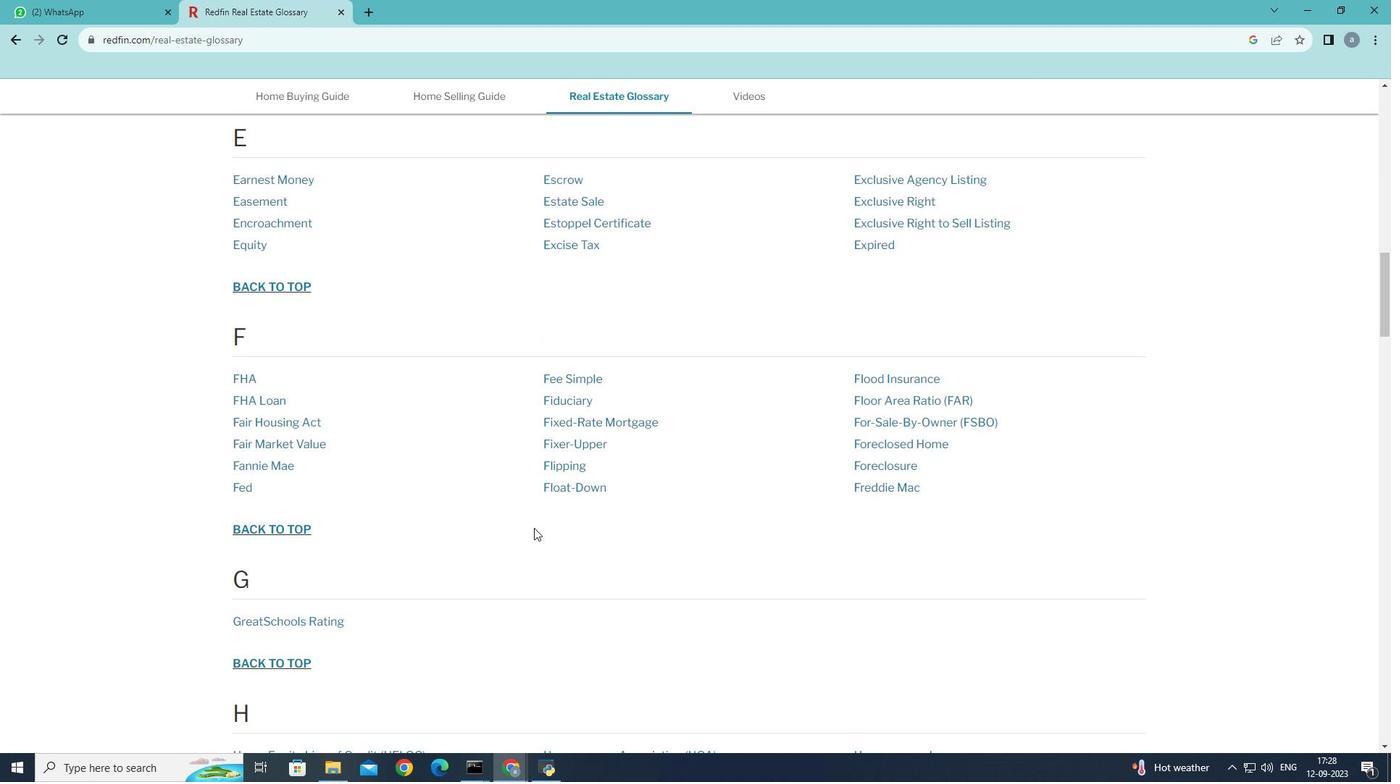 
Action: Mouse scrolled (534, 527) with delta (0, 0)
Screenshot: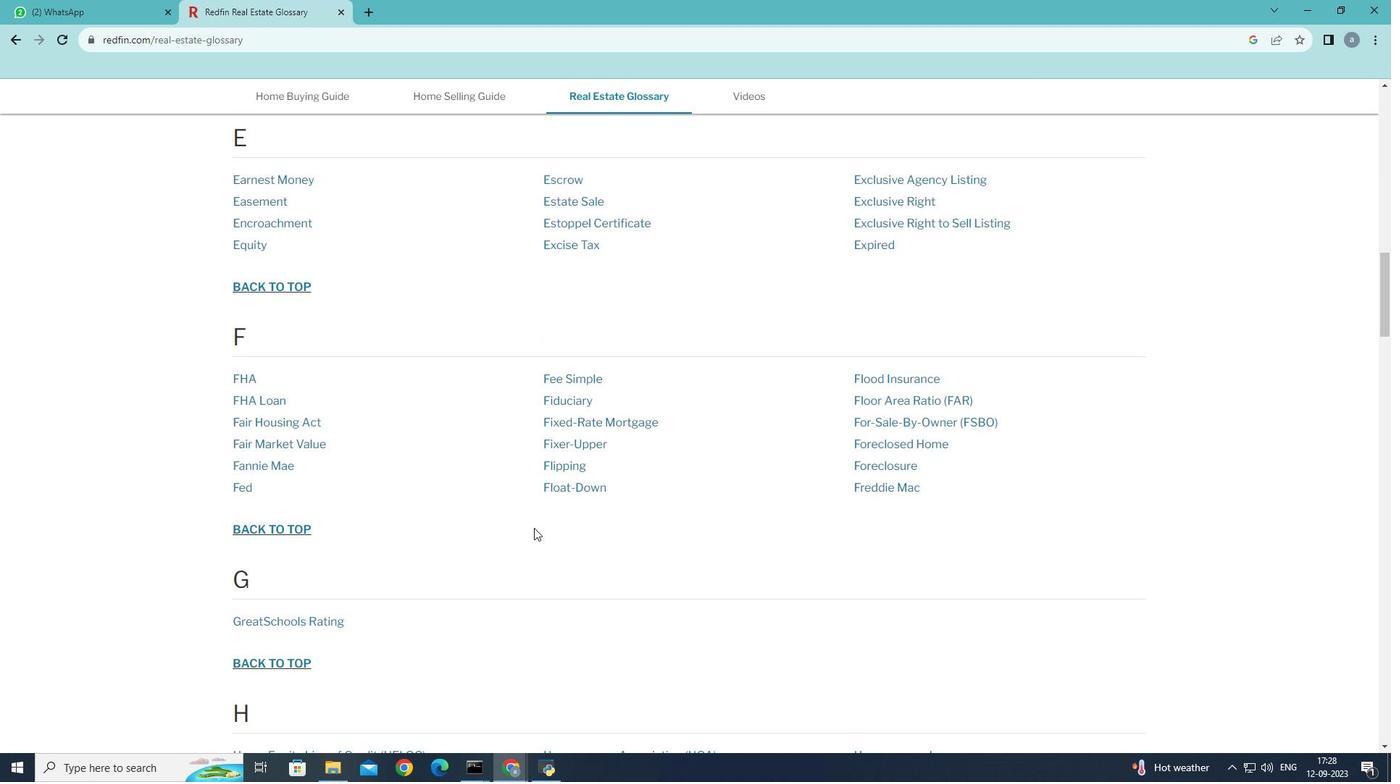 
Action: Mouse scrolled (534, 527) with delta (0, 0)
Screenshot: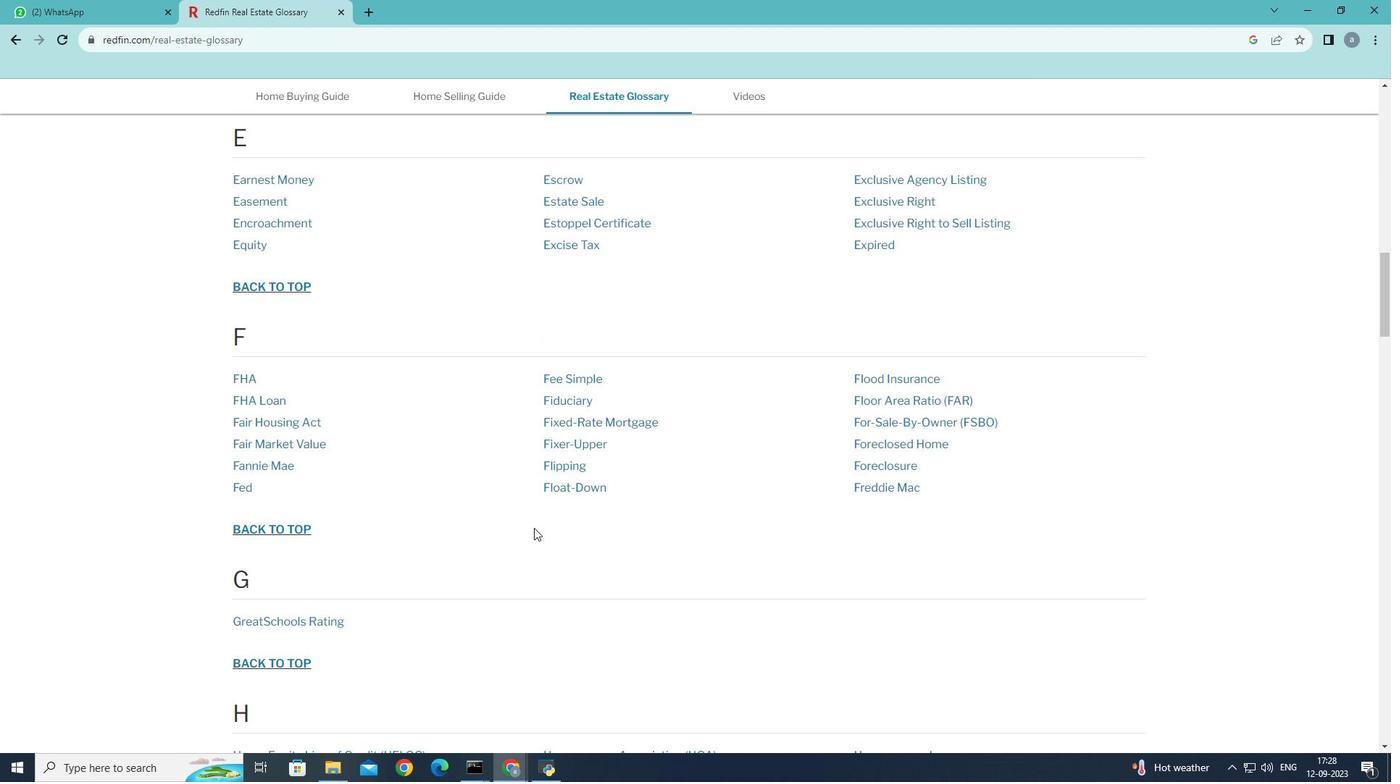 
Action: Mouse moved to (534, 529)
Screenshot: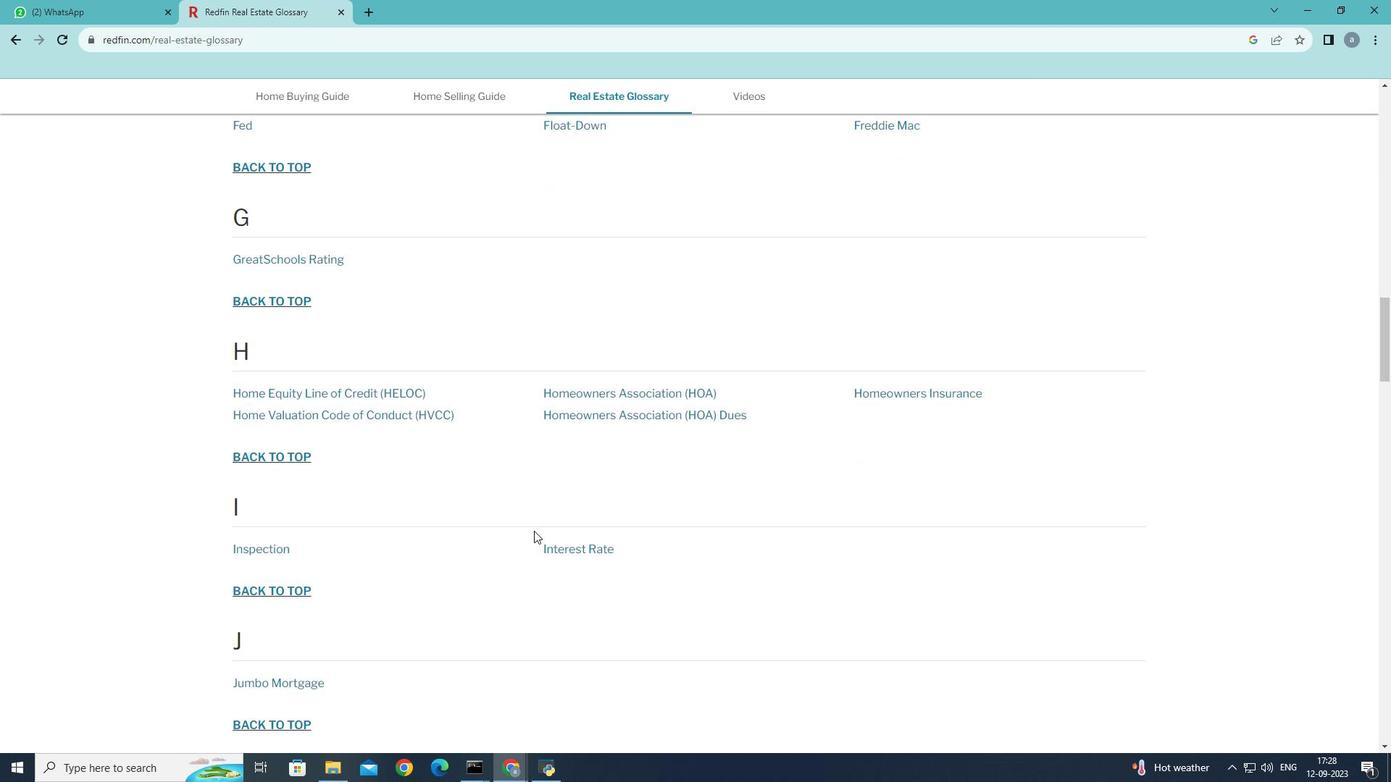 
Action: Mouse scrolled (534, 529) with delta (0, 0)
Screenshot: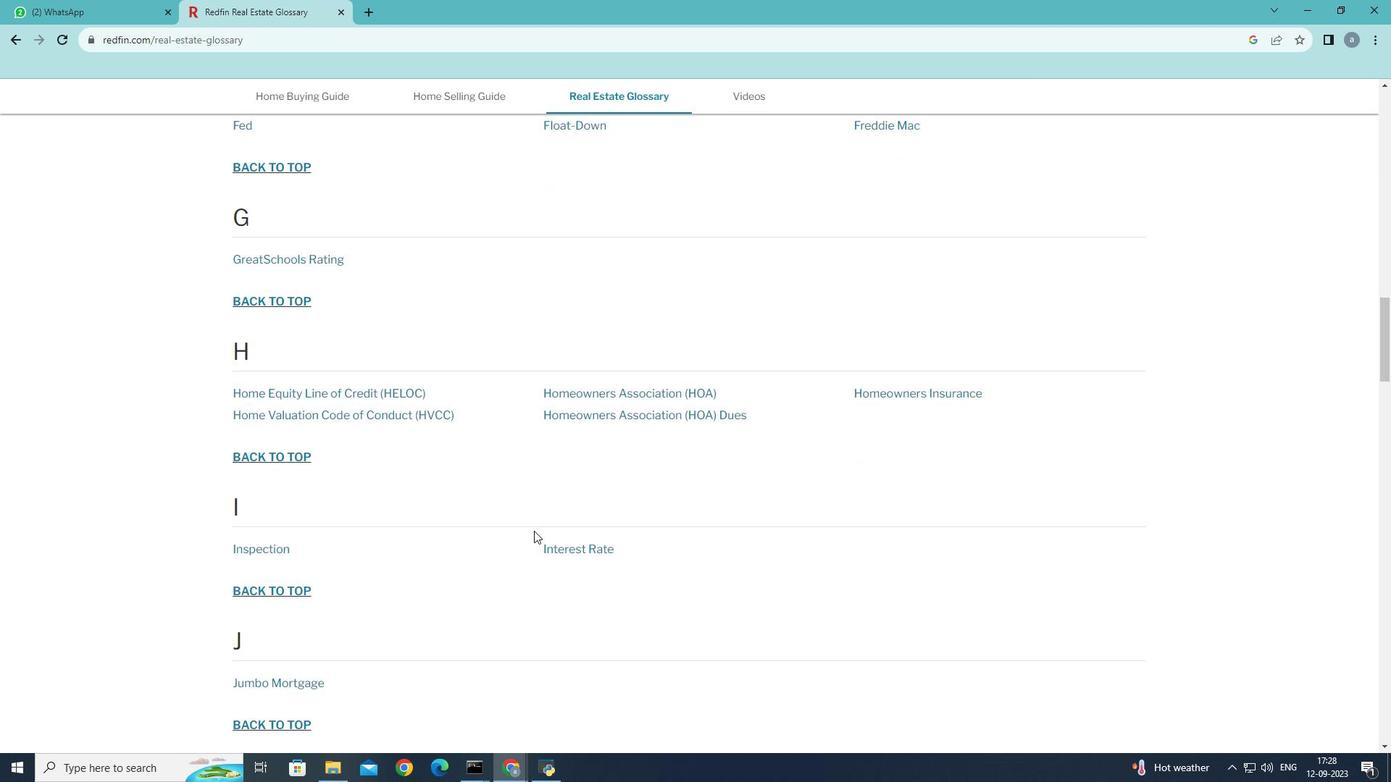 
Action: Mouse moved to (534, 530)
Screenshot: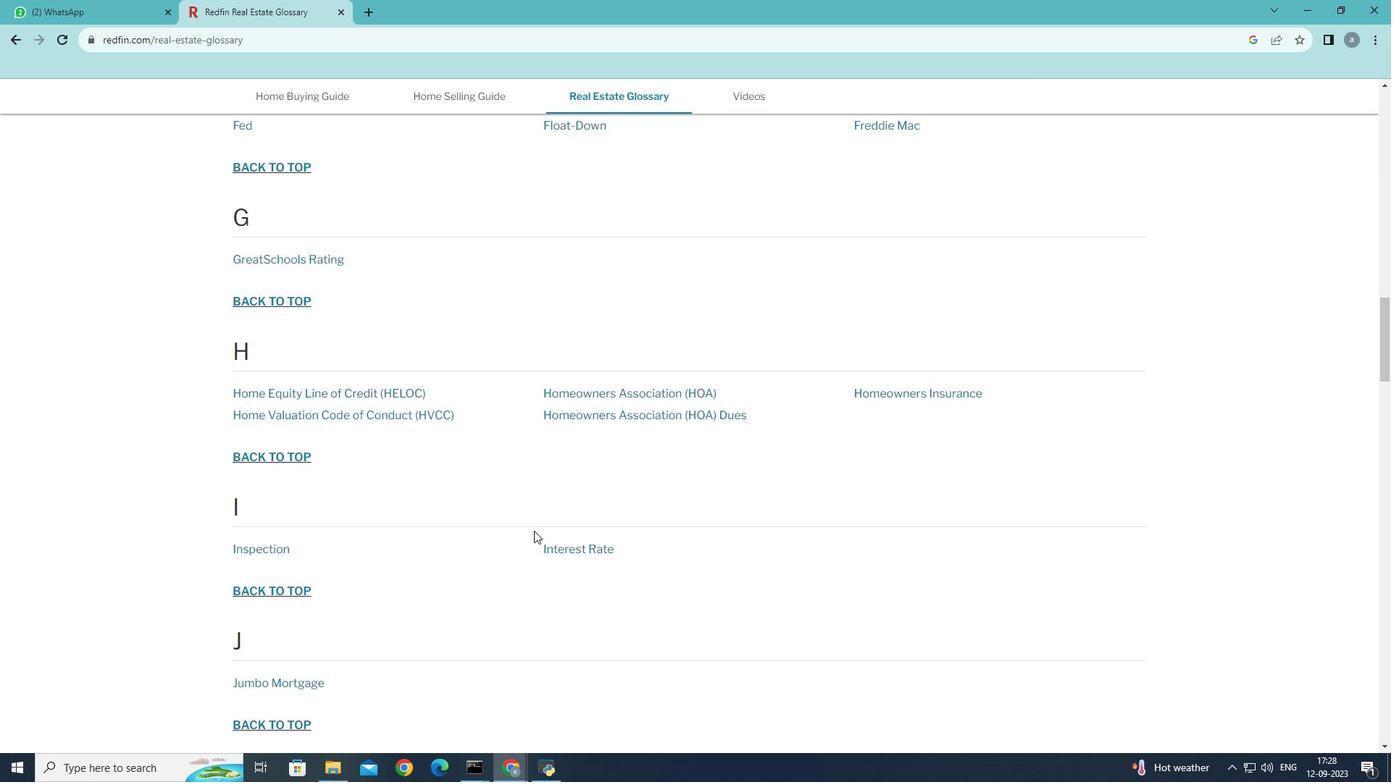 
Action: Mouse scrolled (534, 529) with delta (0, 0)
Screenshot: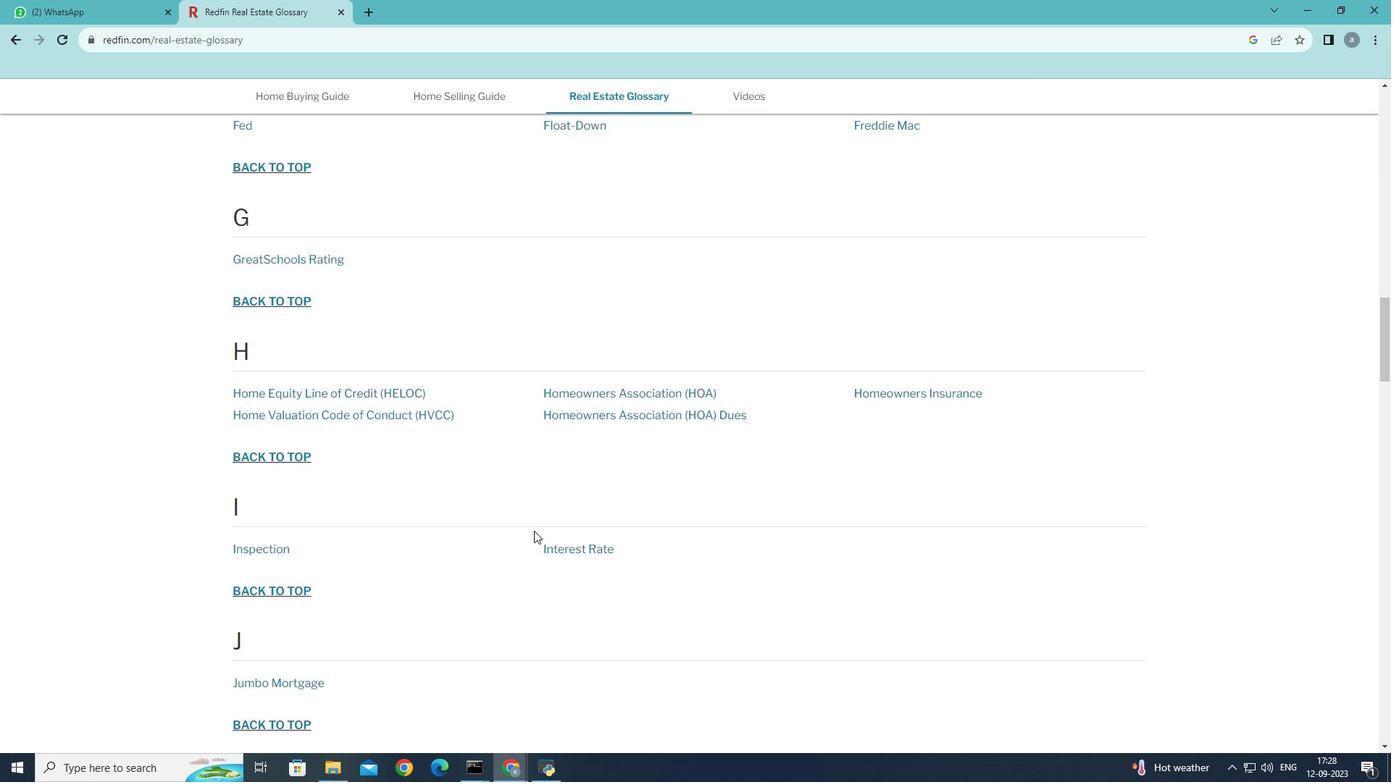 
Action: Mouse scrolled (534, 529) with delta (0, 0)
Screenshot: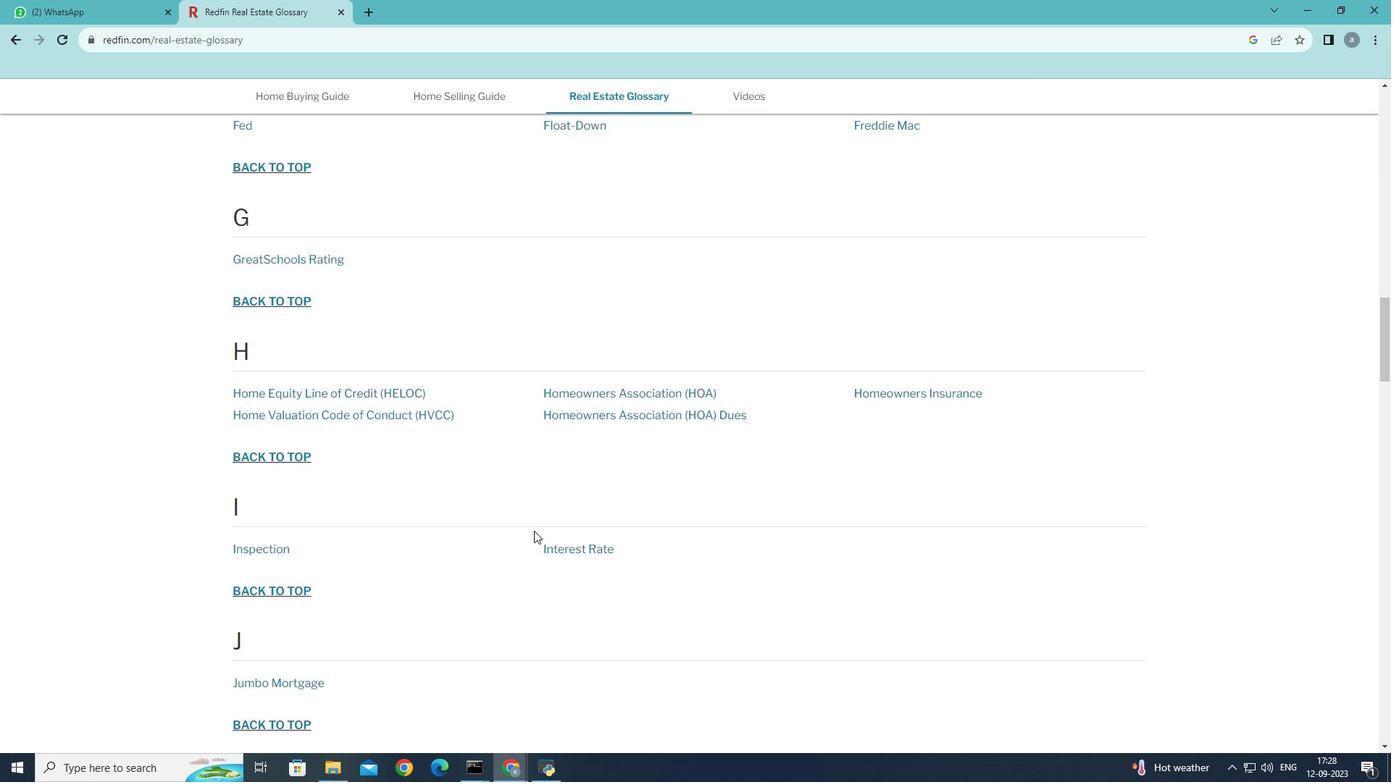 
Action: Mouse scrolled (534, 529) with delta (0, 0)
Screenshot: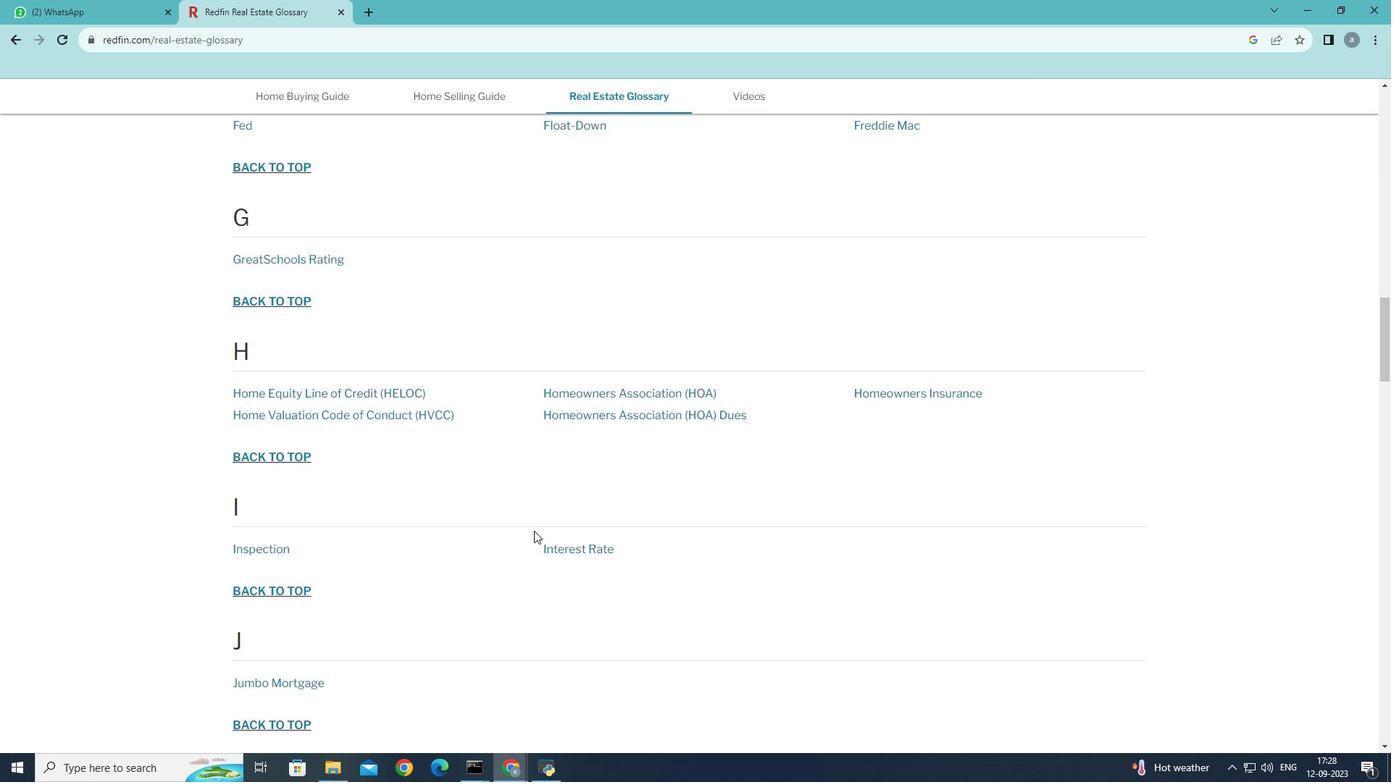 
Action: Mouse scrolled (534, 529) with delta (0, 0)
Screenshot: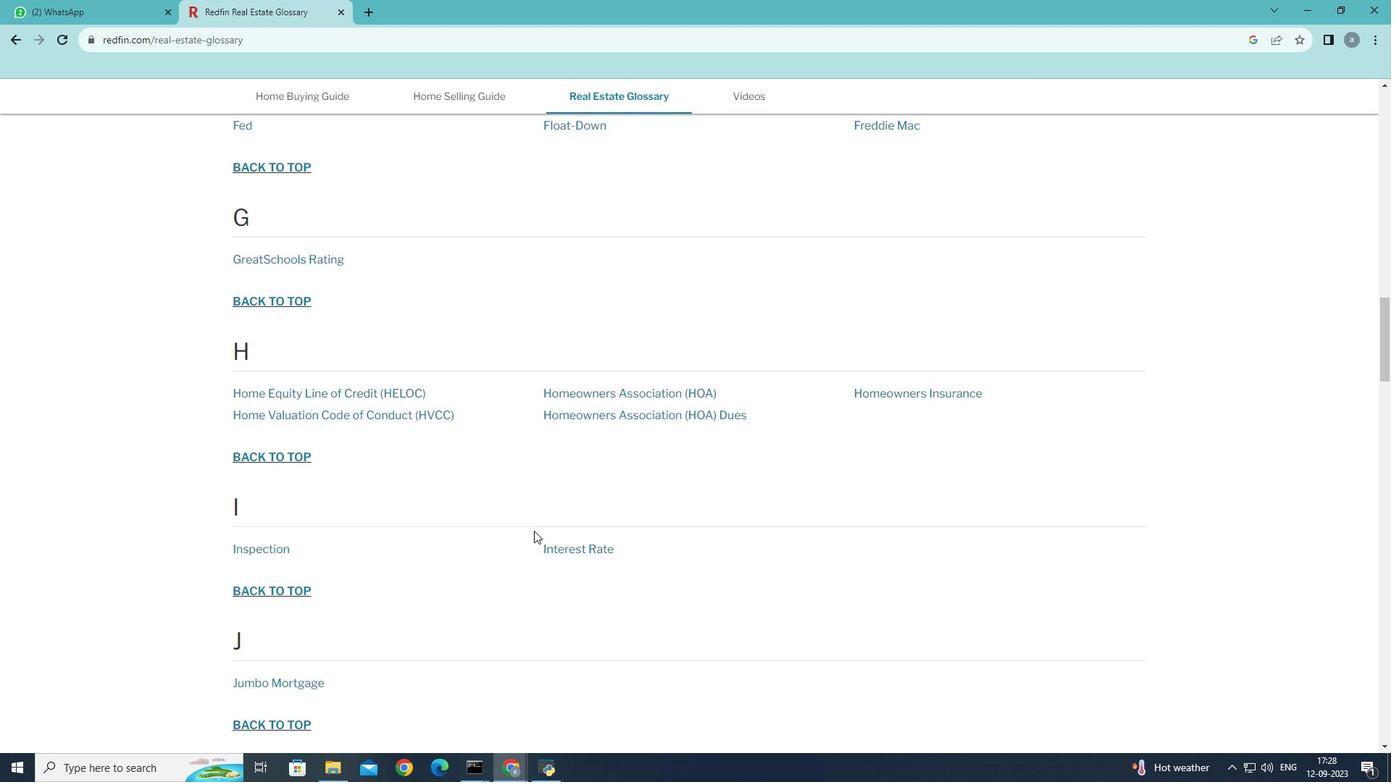 
Action: Mouse moved to (534, 531)
Screenshot: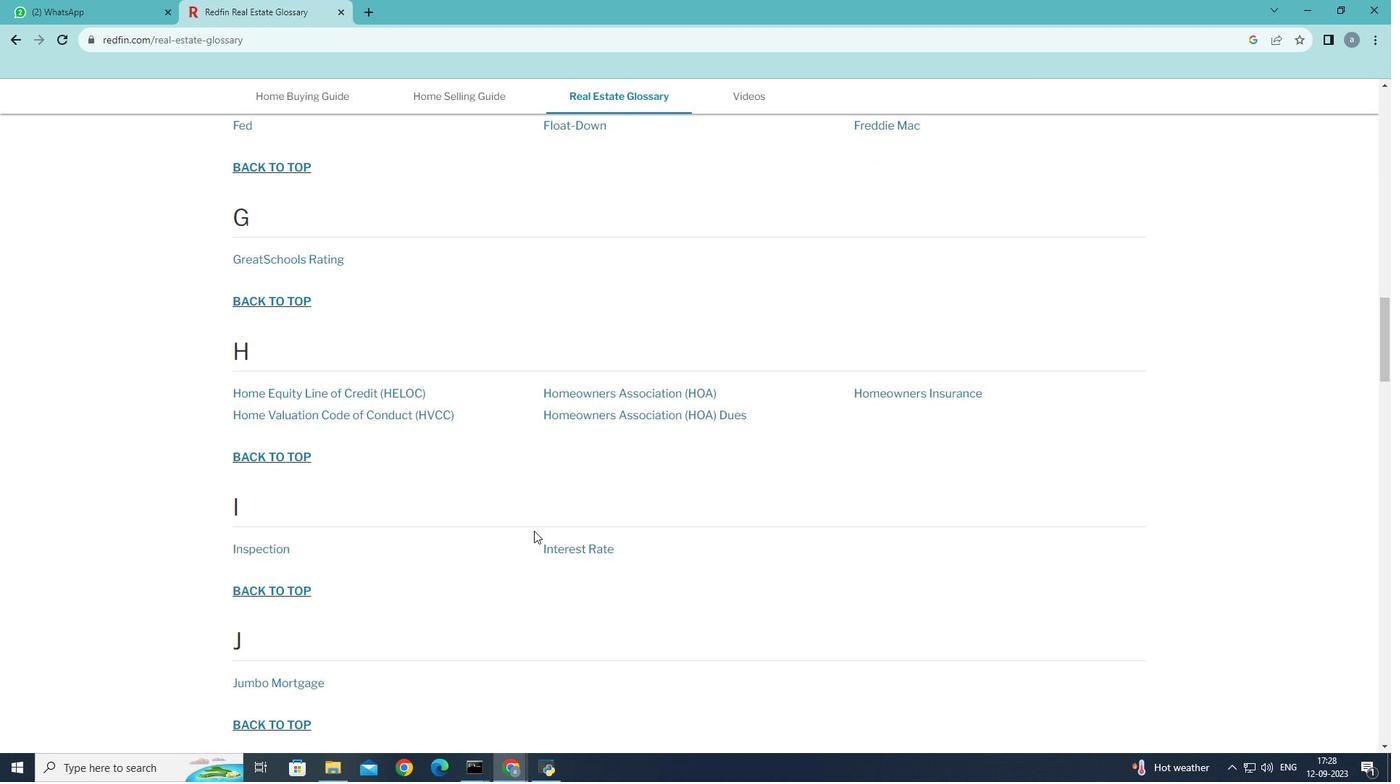 
Action: Mouse scrolled (534, 530) with delta (0, 0)
Screenshot: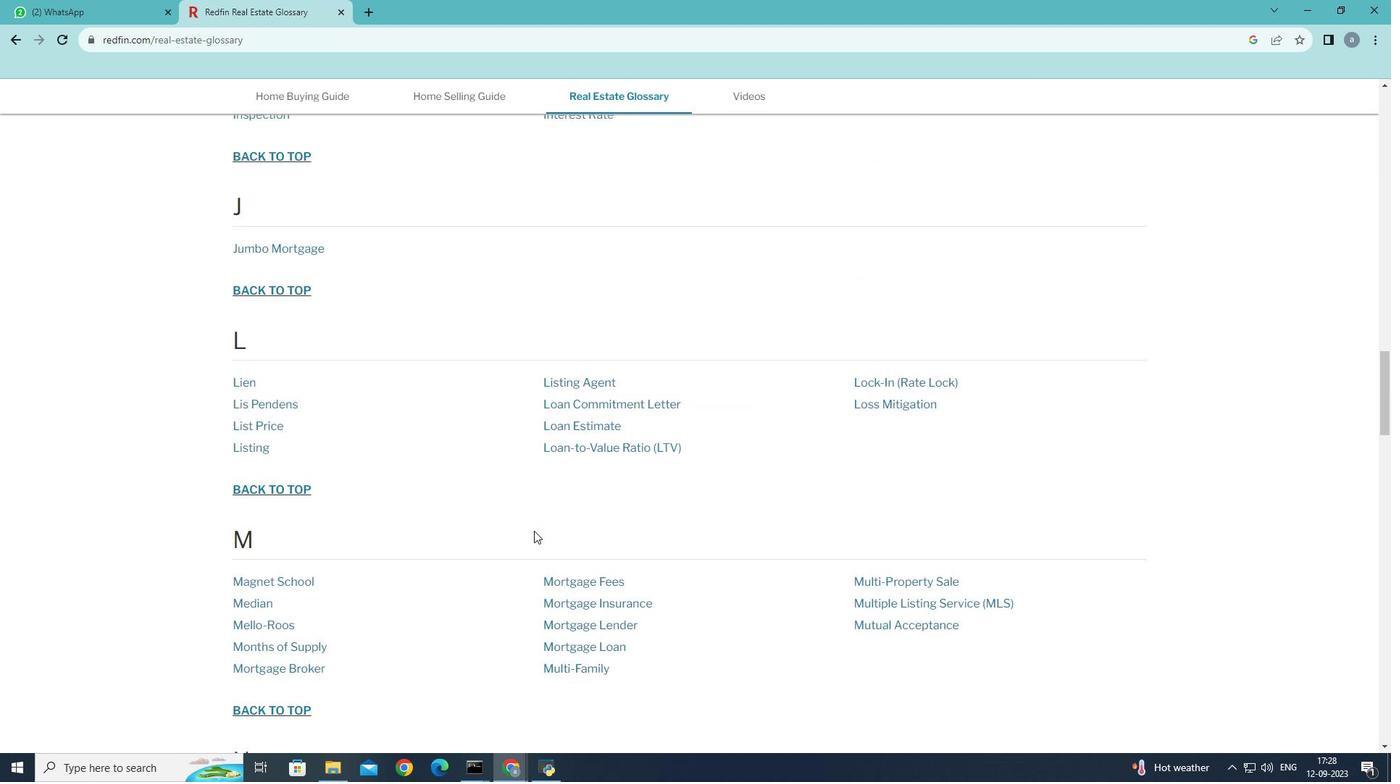 
Action: Mouse scrolled (534, 530) with delta (0, 0)
Screenshot: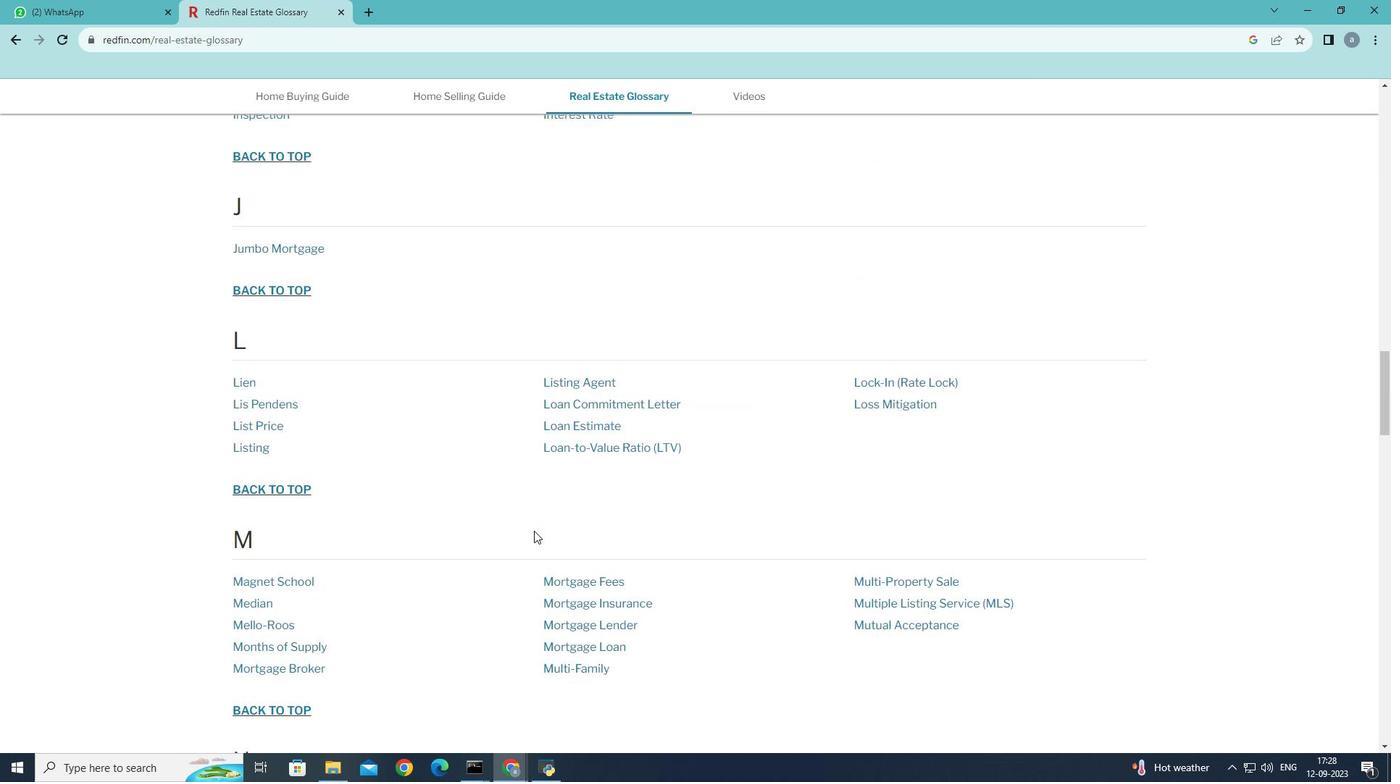
Action: Mouse scrolled (534, 530) with delta (0, 0)
Screenshot: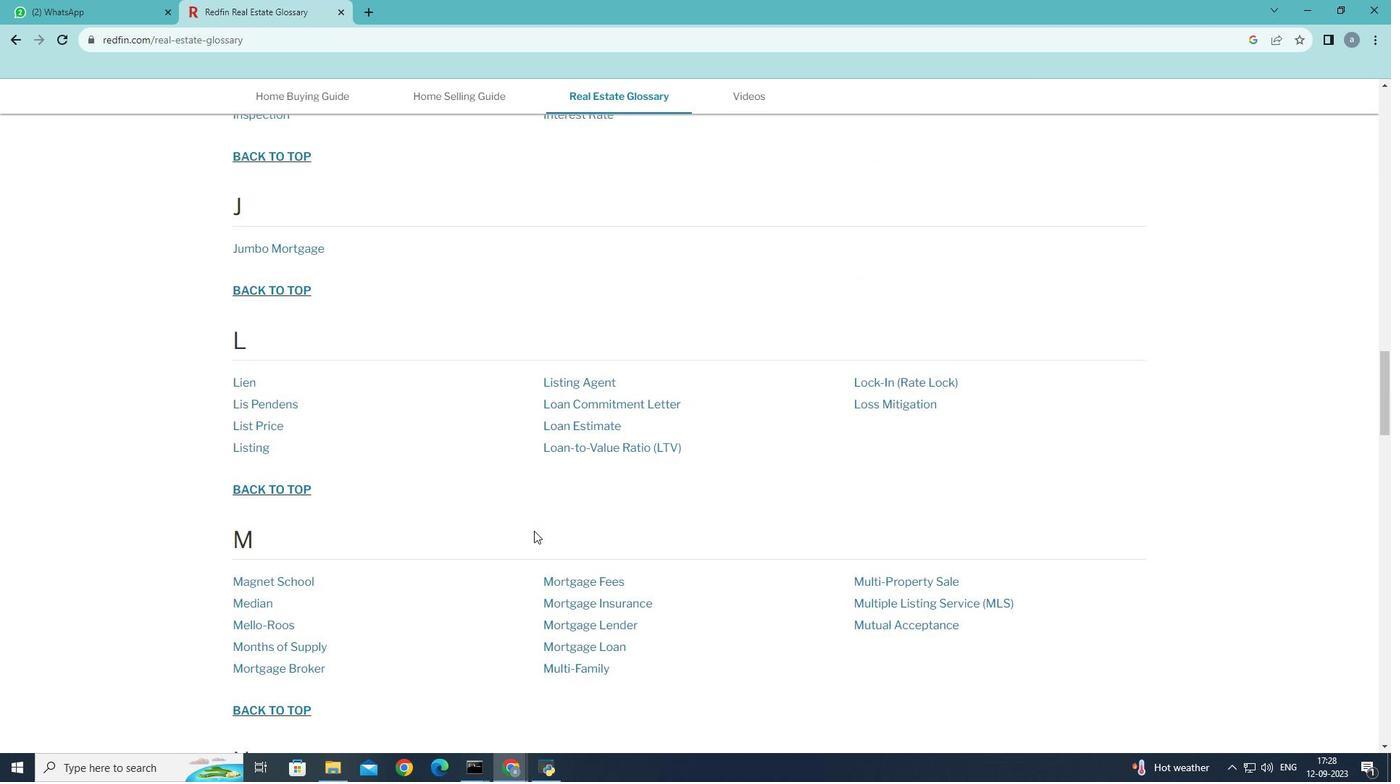 
Action: Mouse scrolled (534, 530) with delta (0, 0)
Screenshot: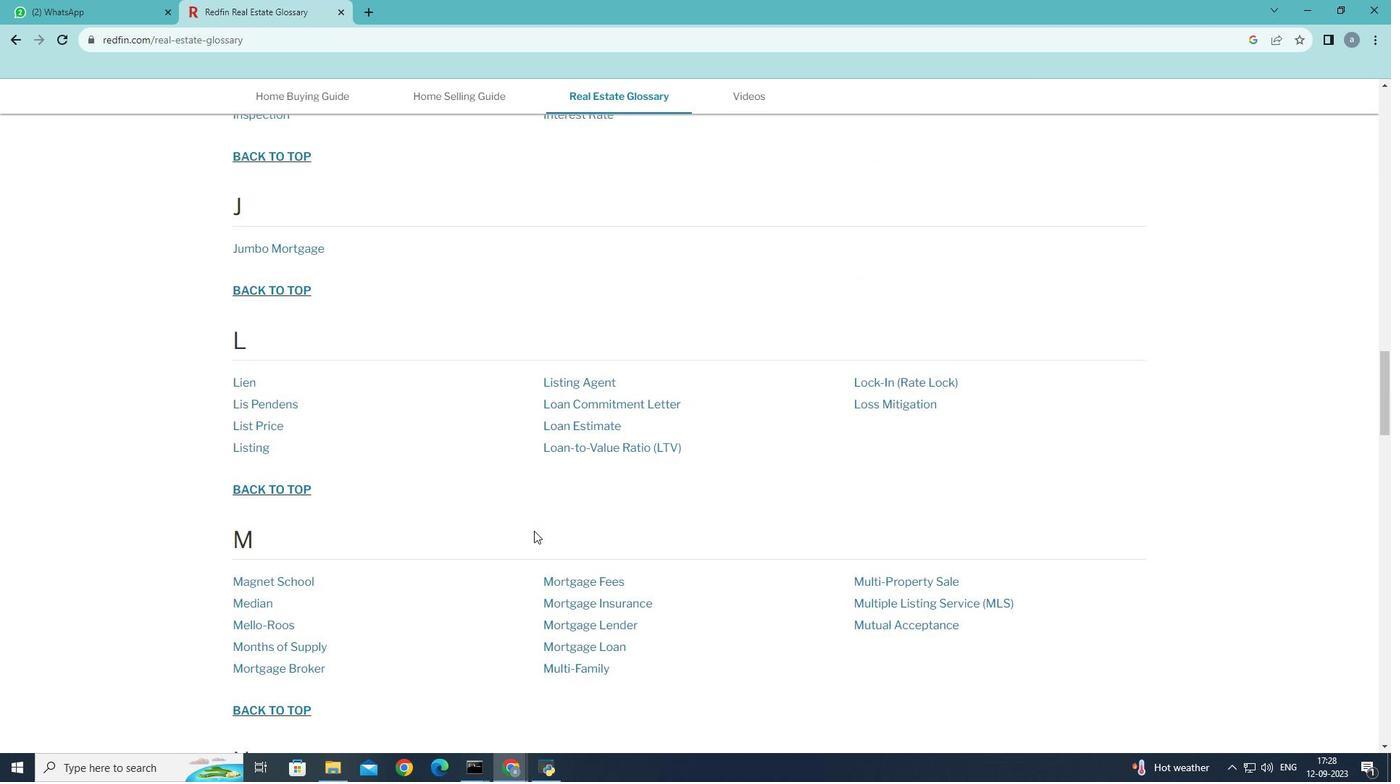 
Action: Mouse scrolled (534, 530) with delta (0, 0)
Screenshot: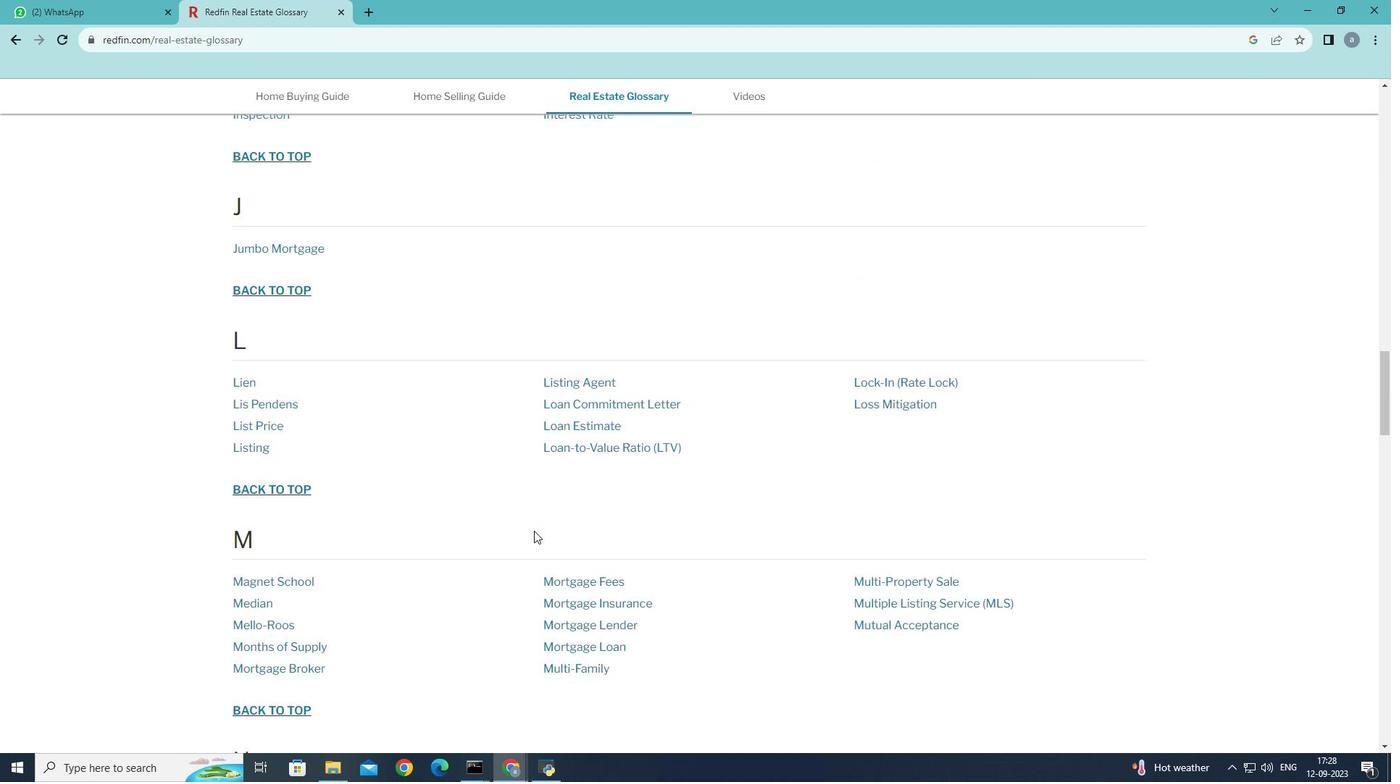 
Action: Mouse scrolled (534, 530) with delta (0, 0)
Screenshot: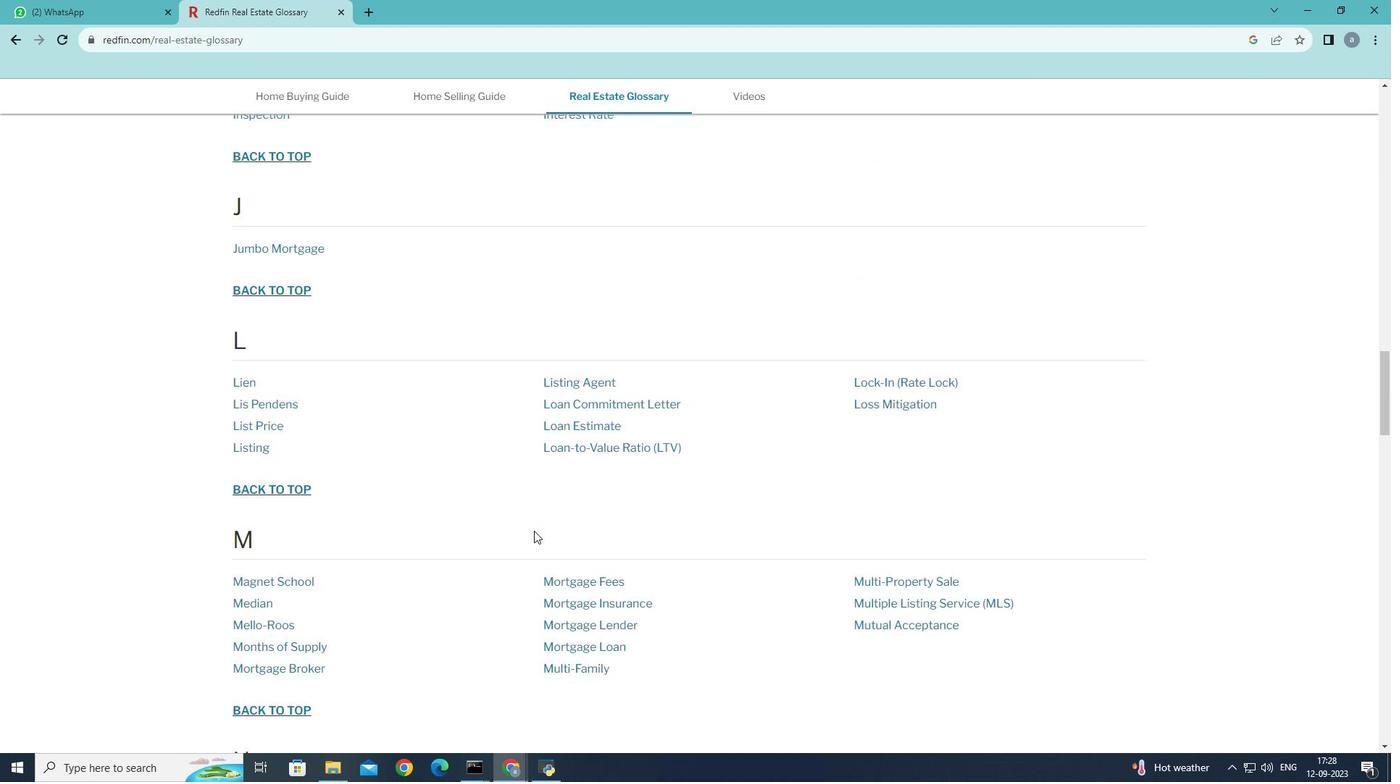 
Action: Mouse scrolled (534, 530) with delta (0, 0)
Screenshot: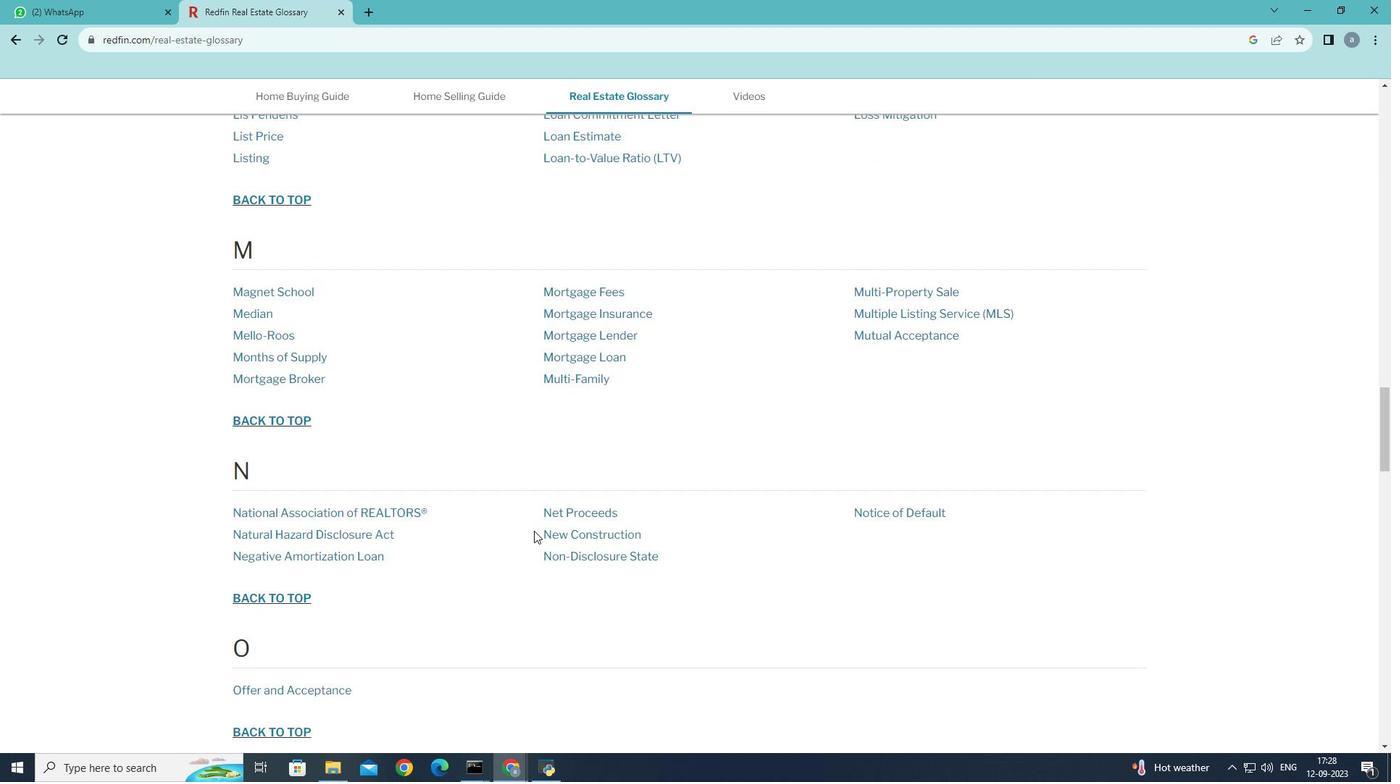 
Action: Mouse scrolled (534, 530) with delta (0, 0)
Screenshot: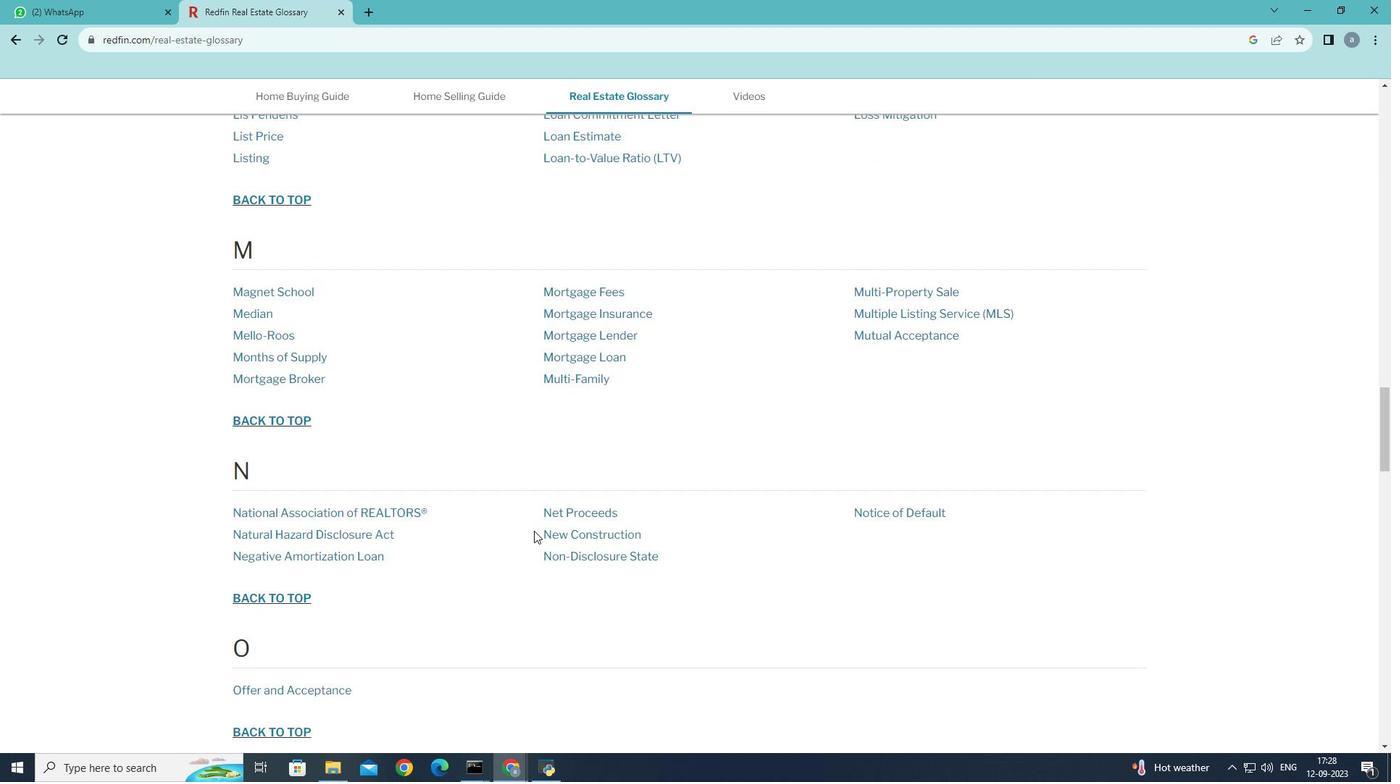
Action: Mouse scrolled (534, 530) with delta (0, 0)
Screenshot: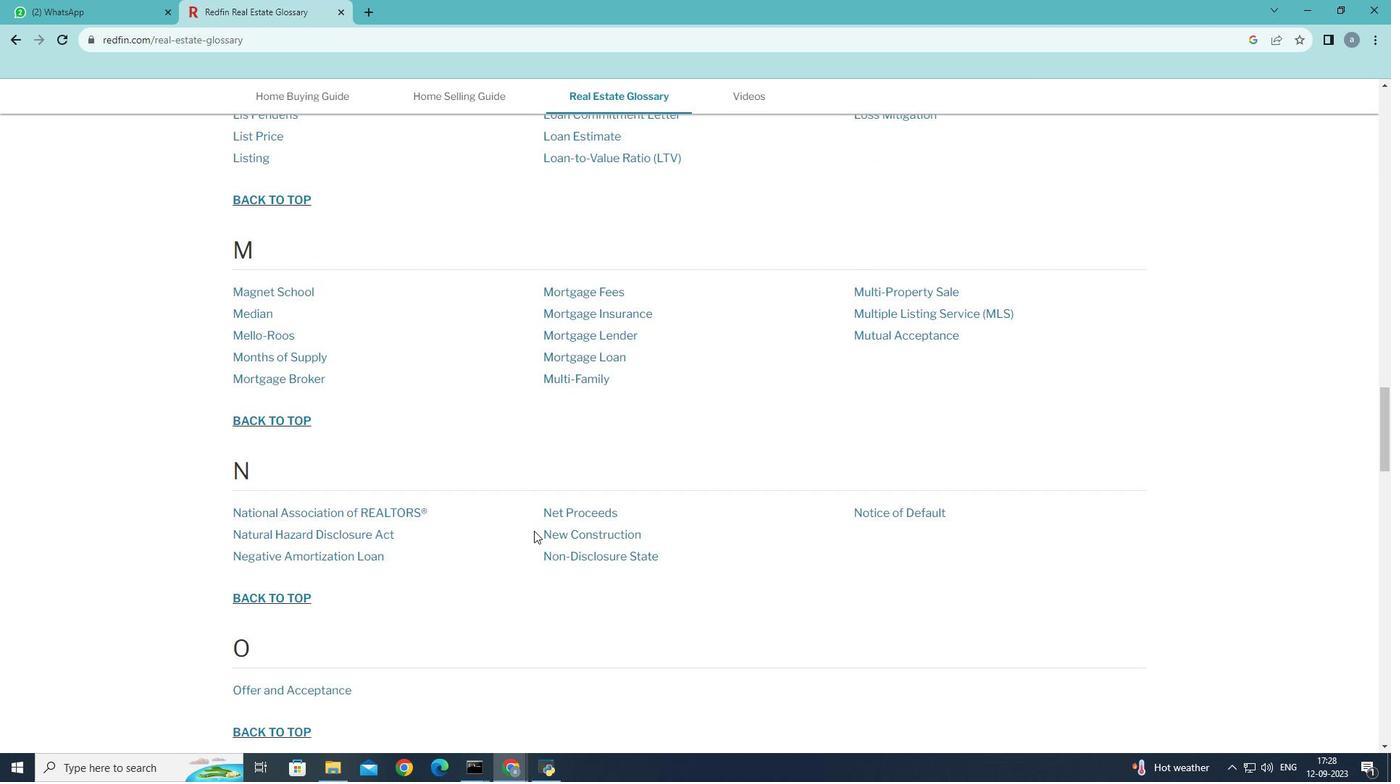 
Action: Mouse scrolled (534, 530) with delta (0, 0)
Screenshot: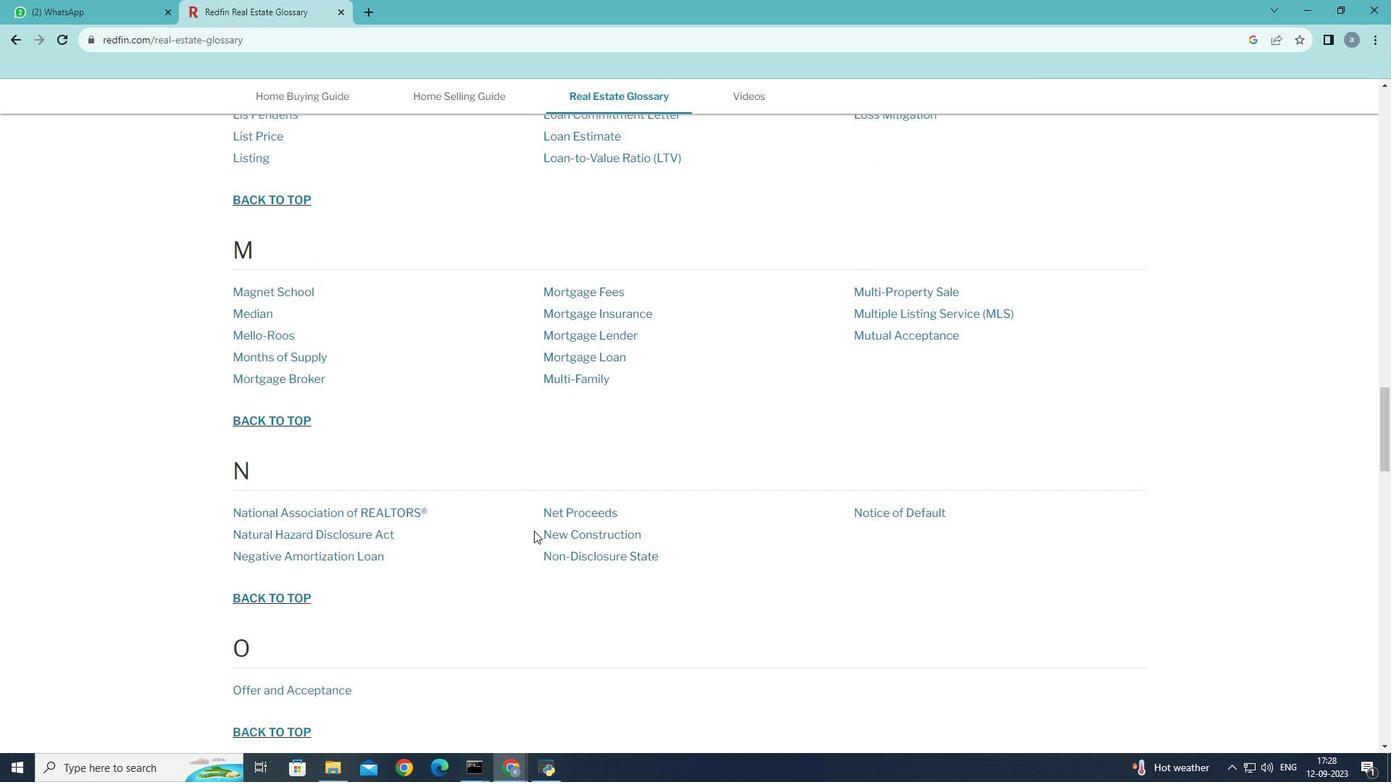 
Action: Mouse scrolled (534, 530) with delta (0, 0)
Screenshot: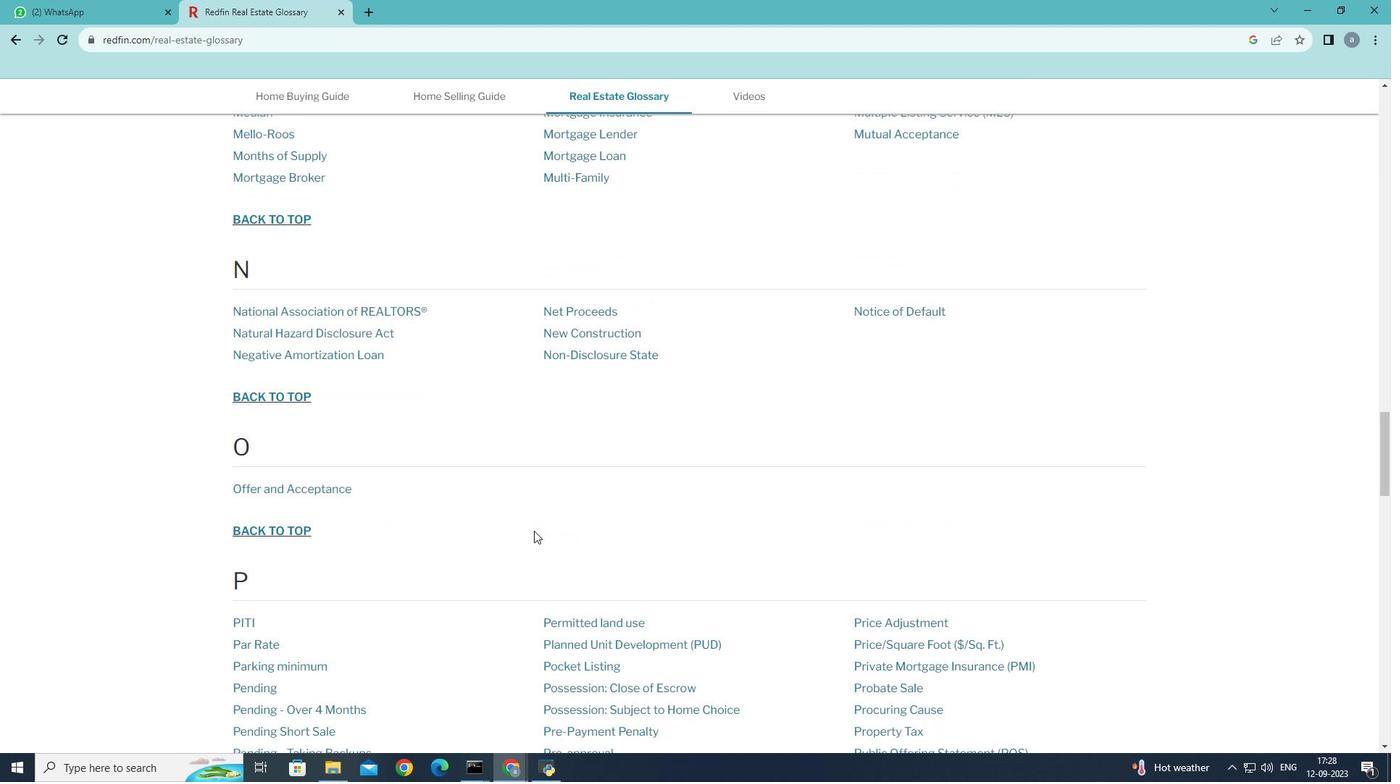 
Action: Mouse scrolled (534, 530) with delta (0, 0)
Screenshot: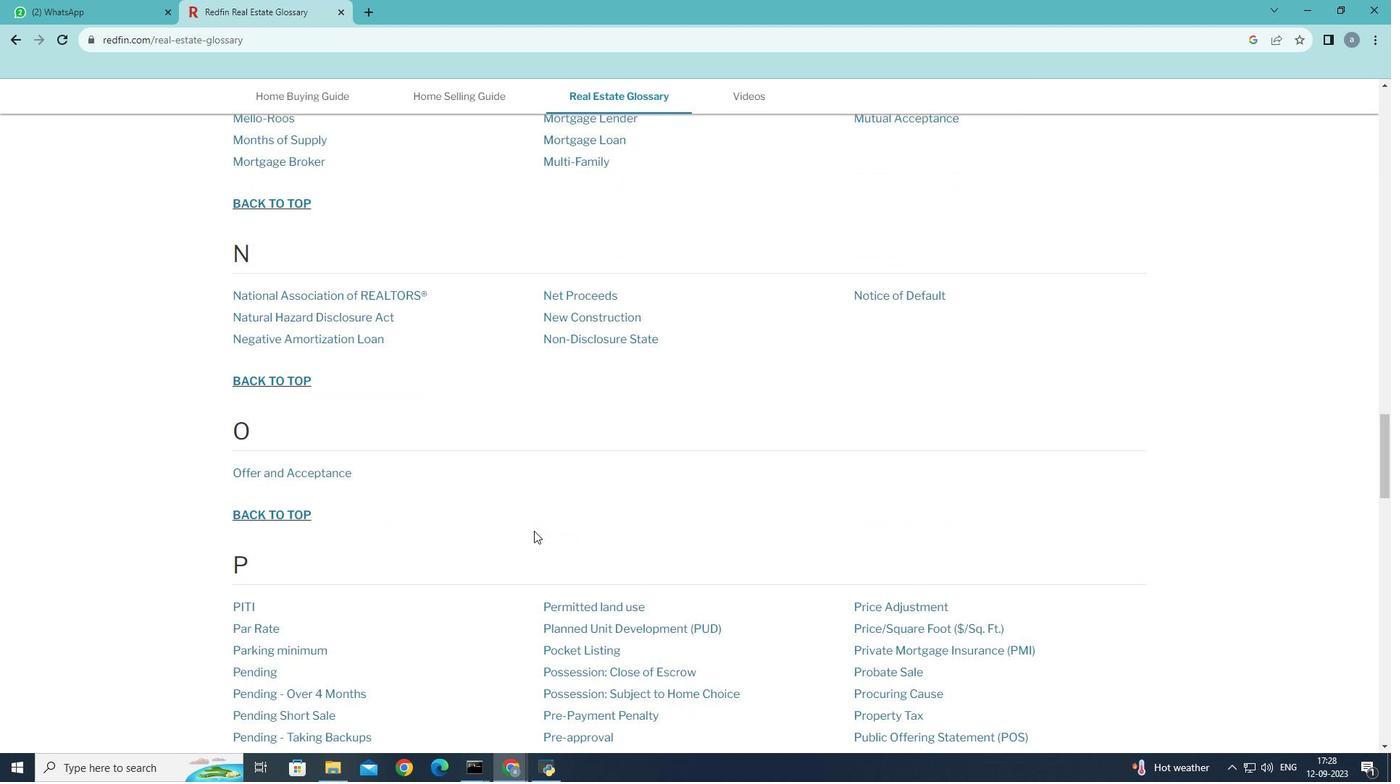 
Action: Mouse scrolled (534, 530) with delta (0, 0)
Screenshot: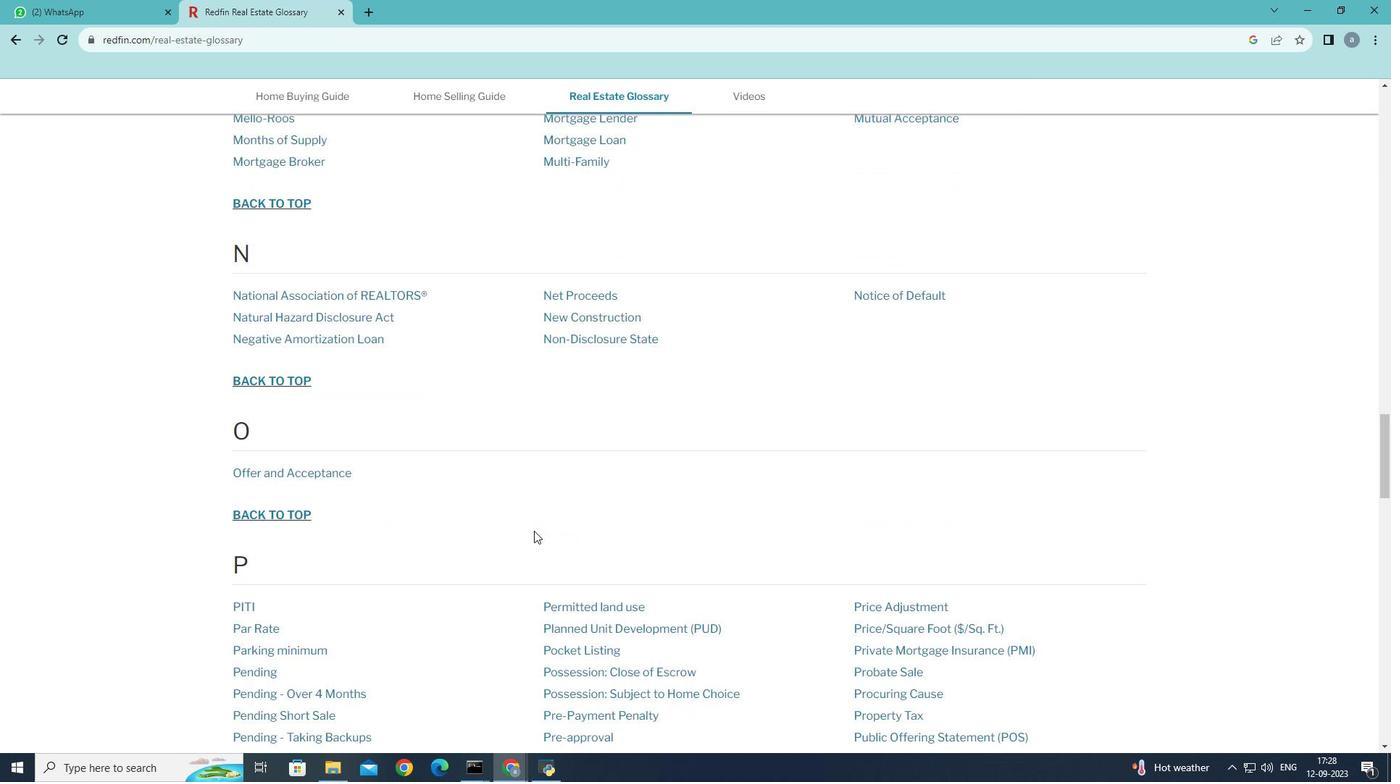 
Action: Mouse scrolled (534, 530) with delta (0, 0)
Screenshot: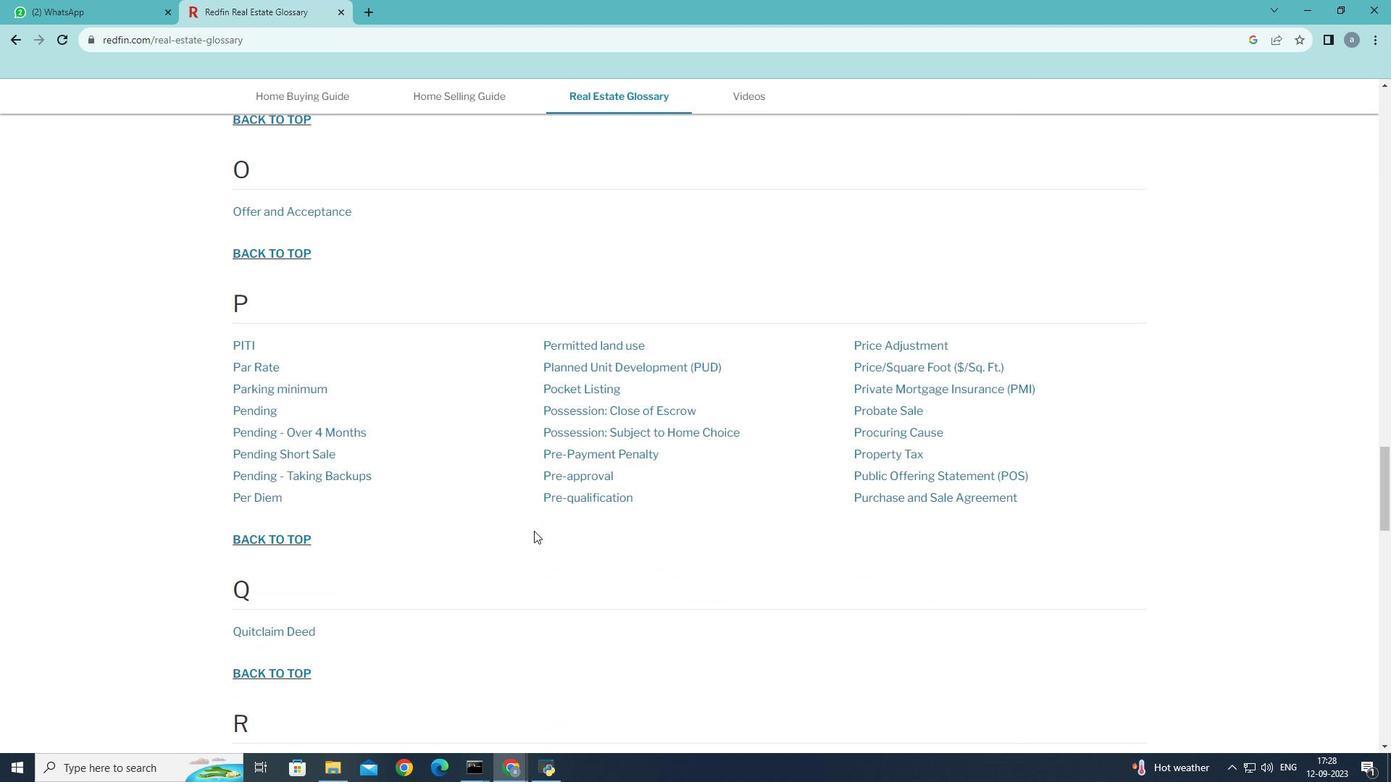 
Action: Mouse scrolled (534, 530) with delta (0, 0)
Screenshot: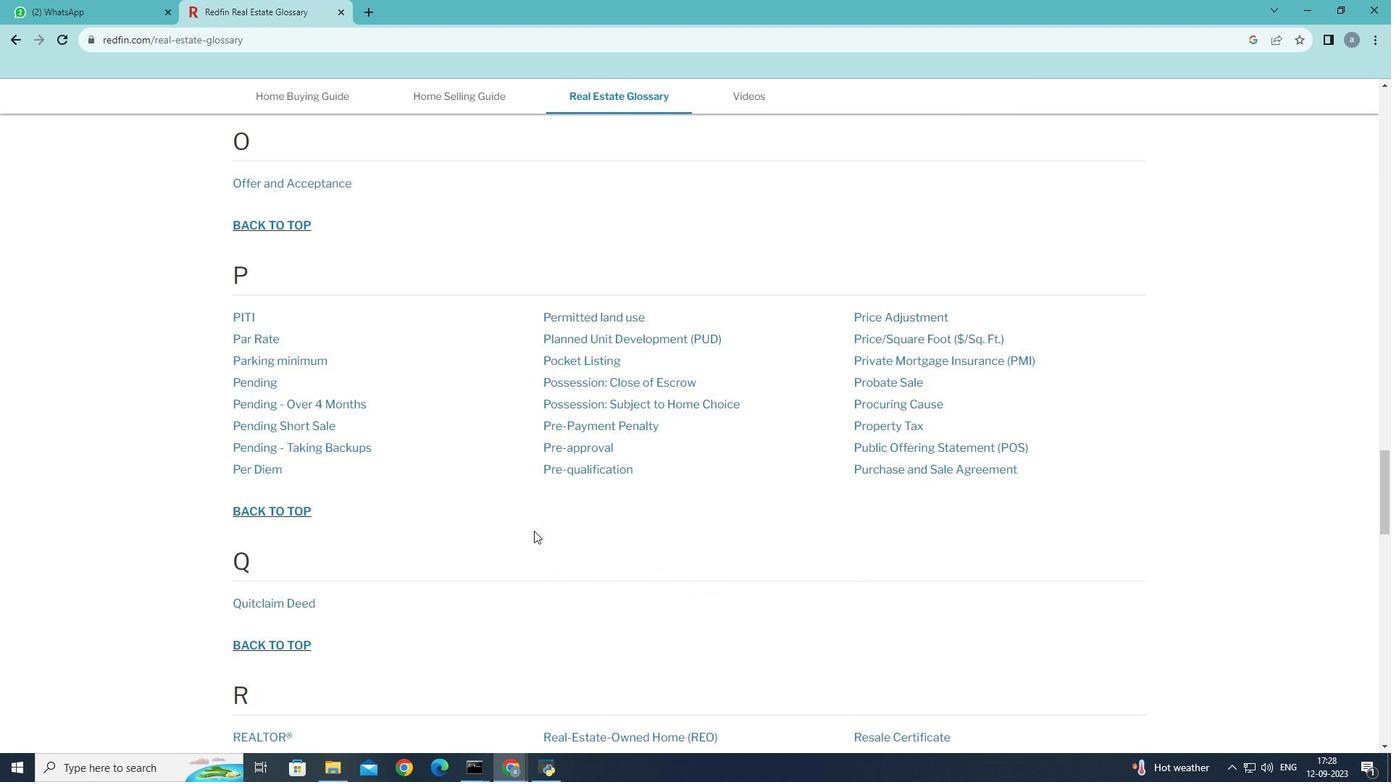 
Action: Mouse scrolled (534, 530) with delta (0, 0)
Screenshot: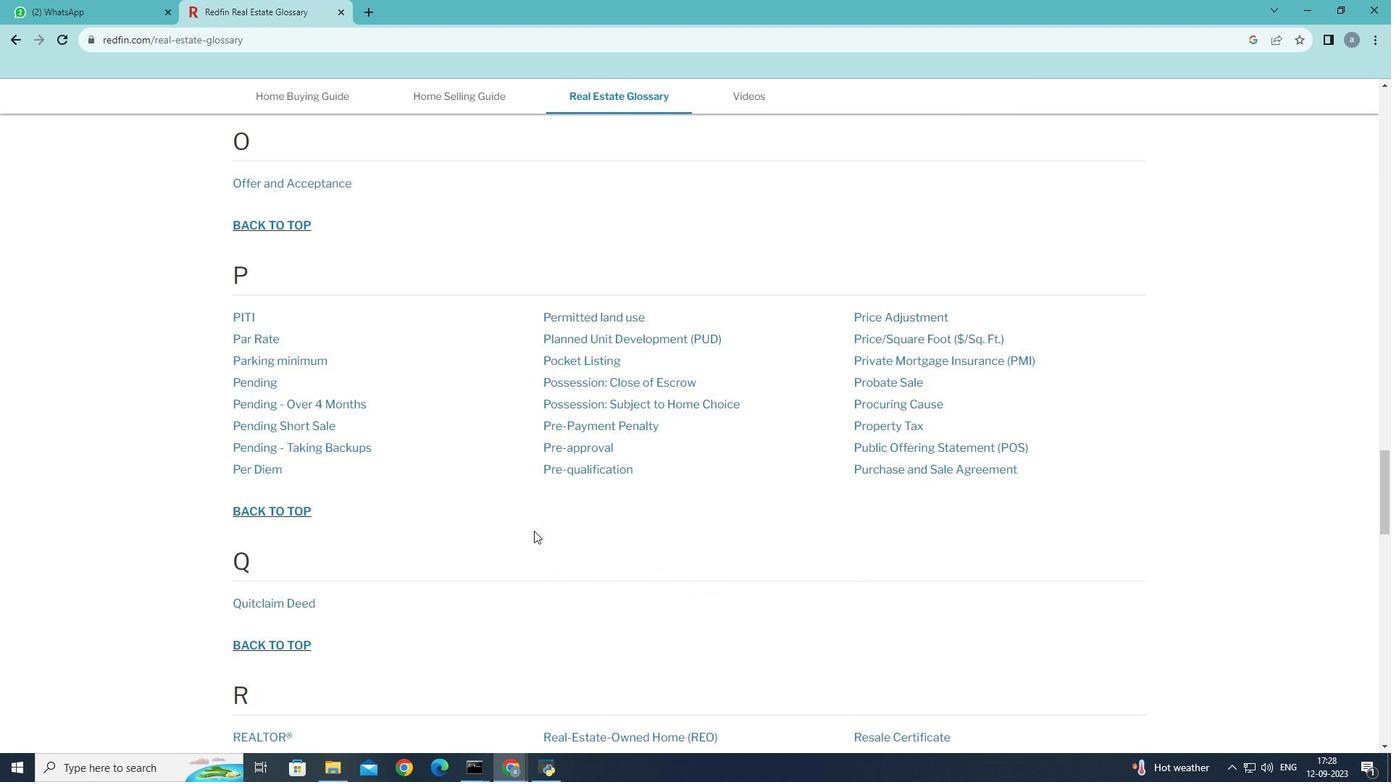 
Action: Mouse scrolled (534, 530) with delta (0, 0)
Screenshot: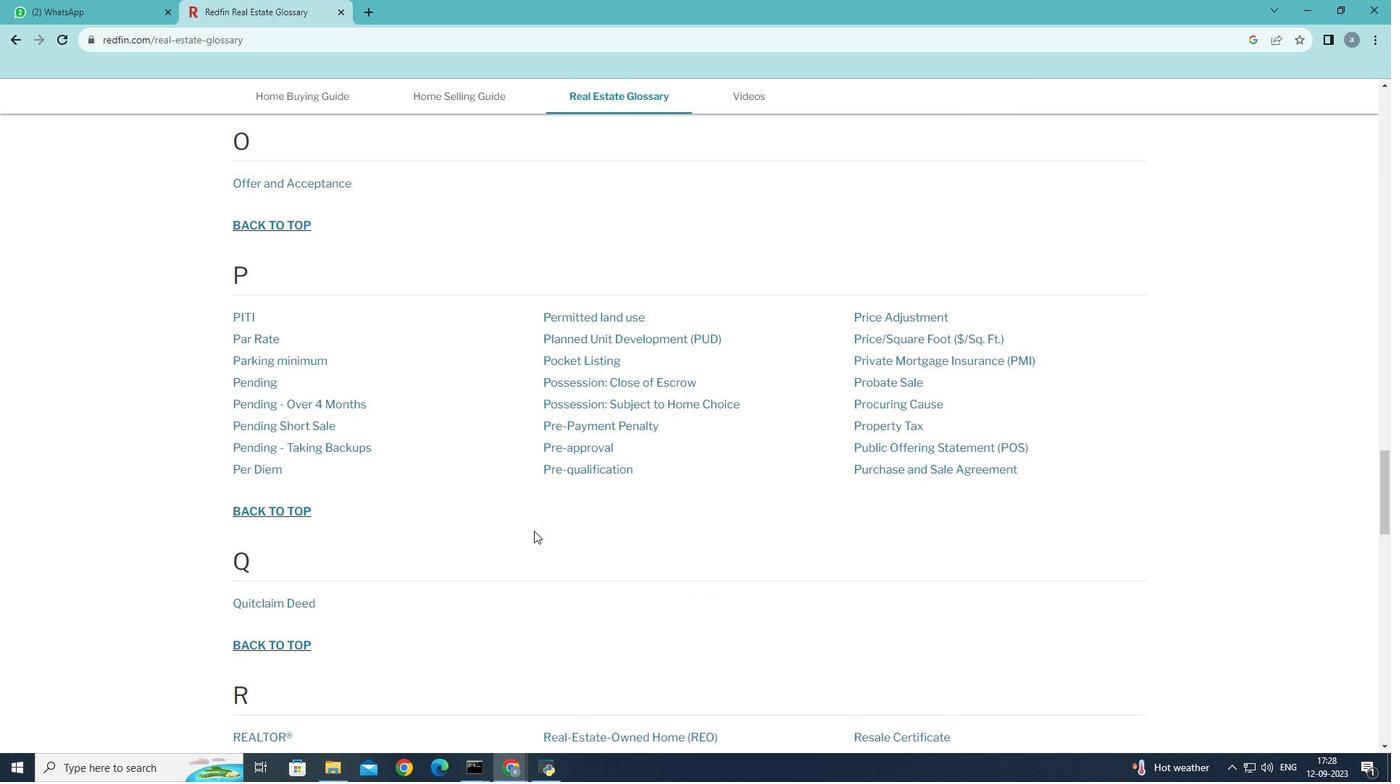 
Action: Mouse moved to (247, 318)
Screenshot: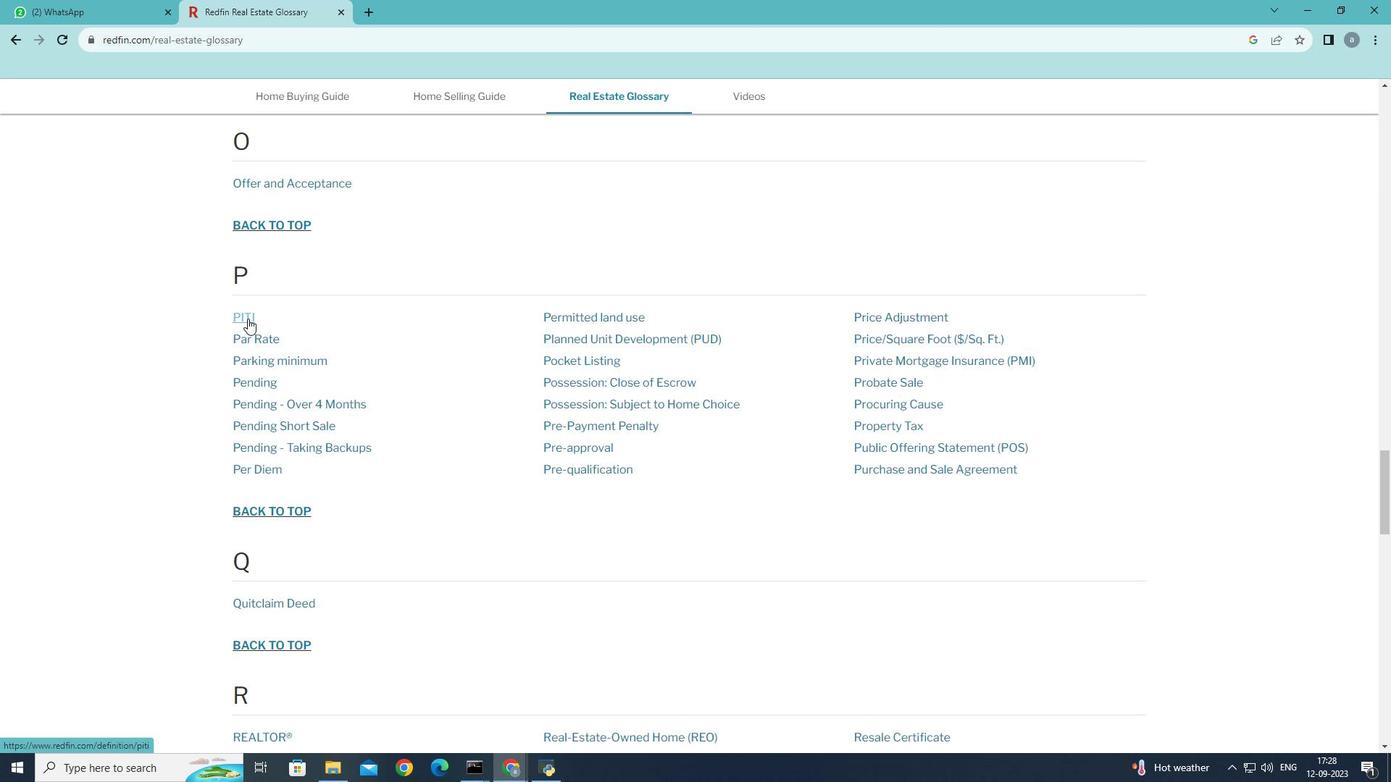 
Action: Mouse pressed left at (247, 318)
Screenshot: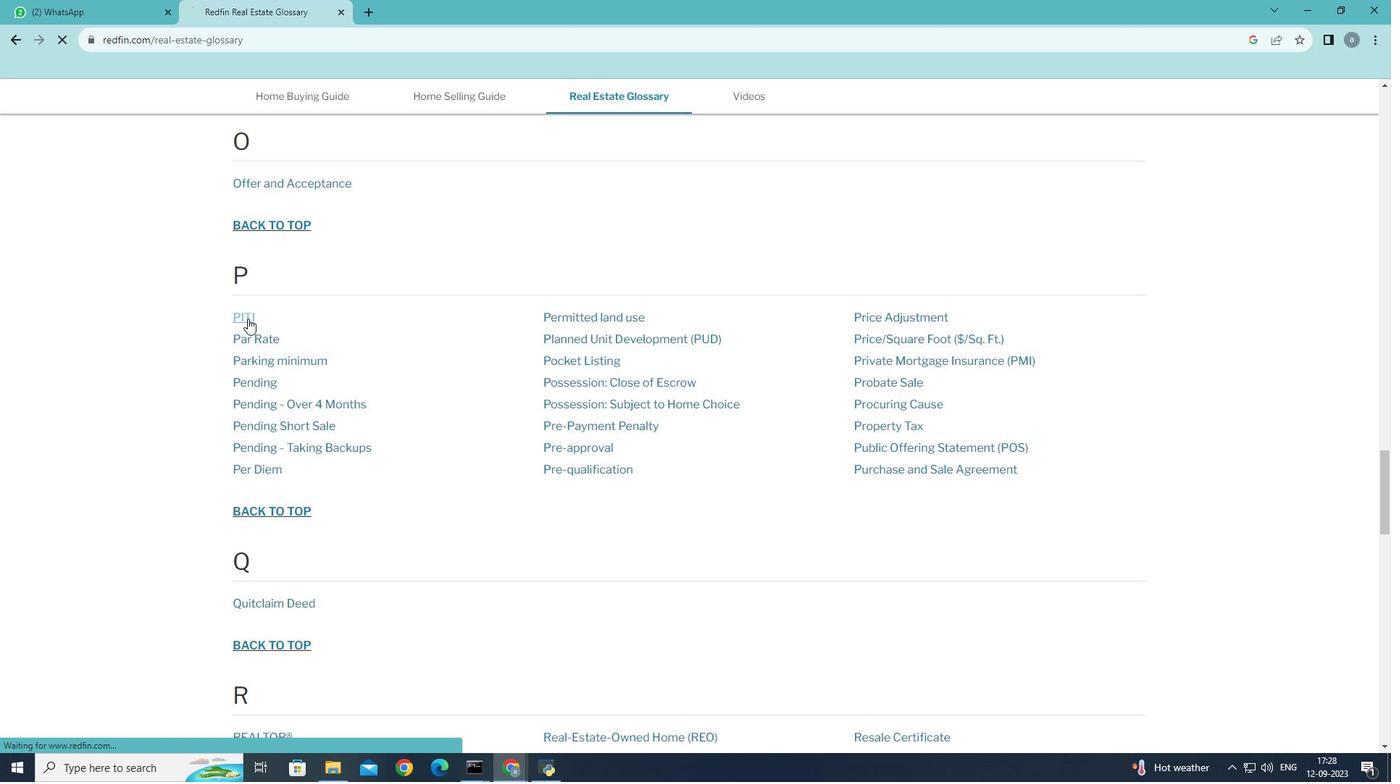 
Action: Mouse moved to (252, 319)
Screenshot: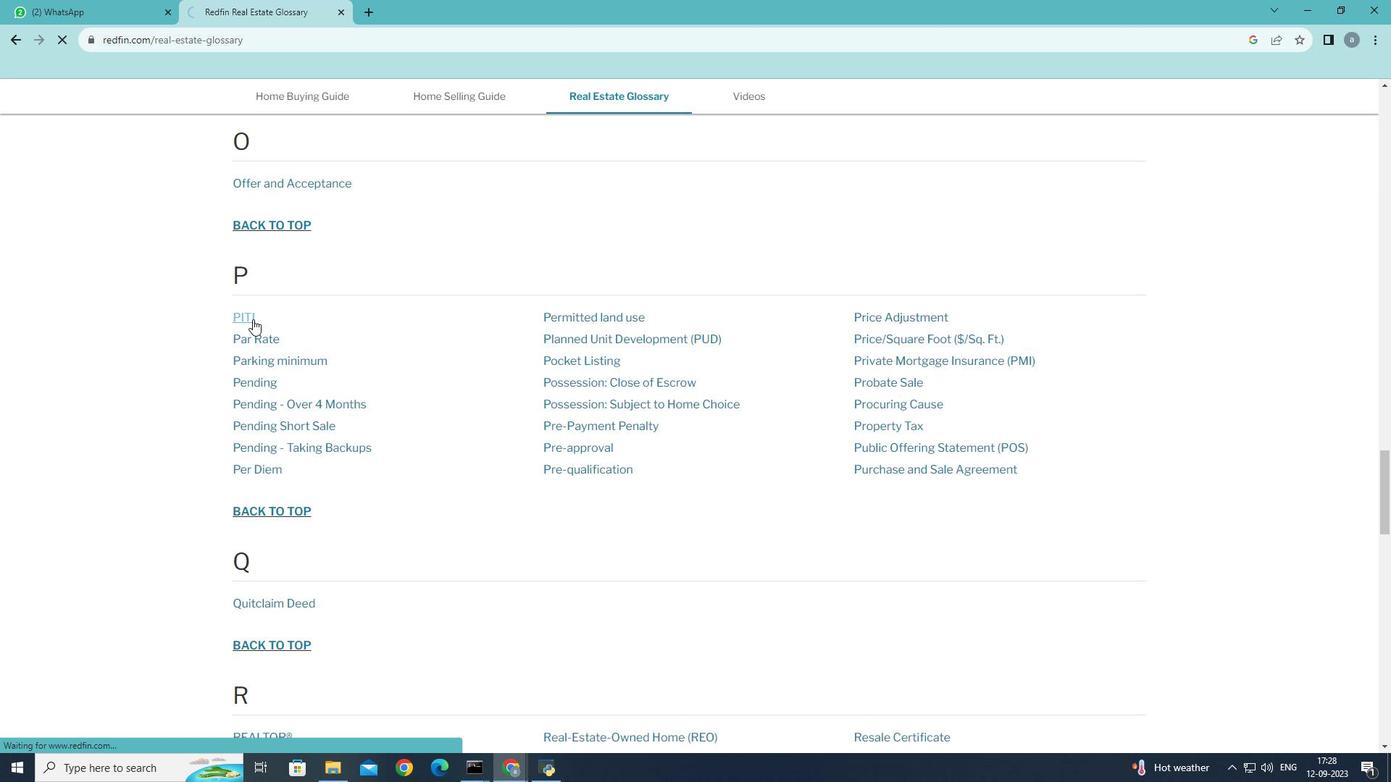 
